 Task: Look for space in Jamālpur, Bangladesh from 12th  August, 2023 to 15th August, 2023 for 3 adults in price range Rs.12000 to Rs.16000. Place can be entire place with 2 bedrooms having 3 beds and 1 bathroom. Property type can be house, flat, guest house. Amenities needed are: air conditioning. Booking option can be shelf check-in. Required host language is English.
Action: Mouse moved to (414, 109)
Screenshot: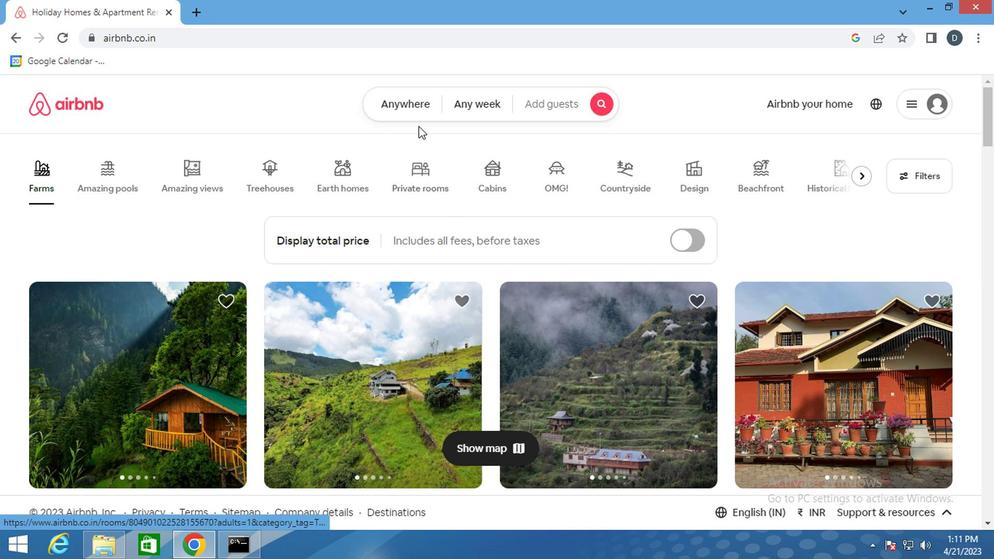 
Action: Mouse pressed left at (414, 109)
Screenshot: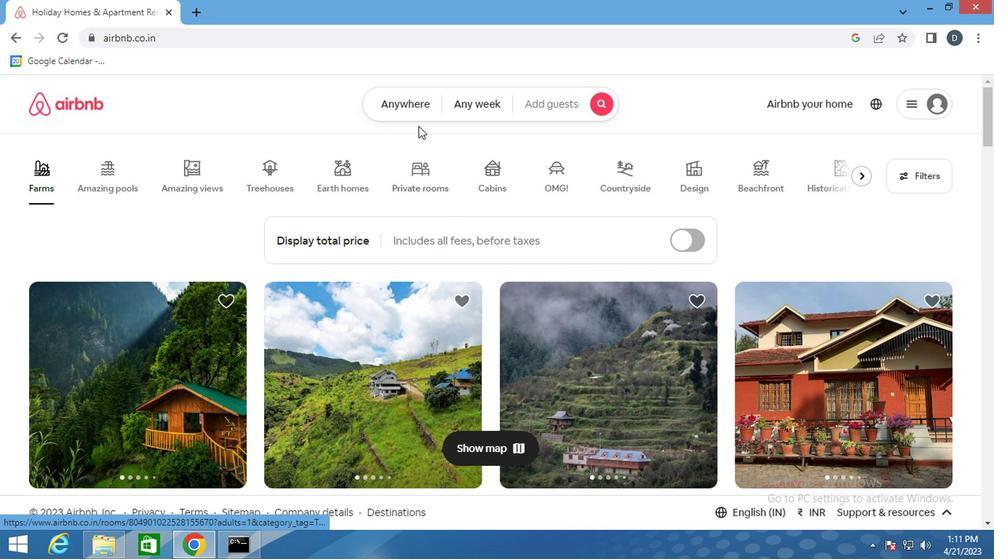 
Action: Mouse moved to (297, 166)
Screenshot: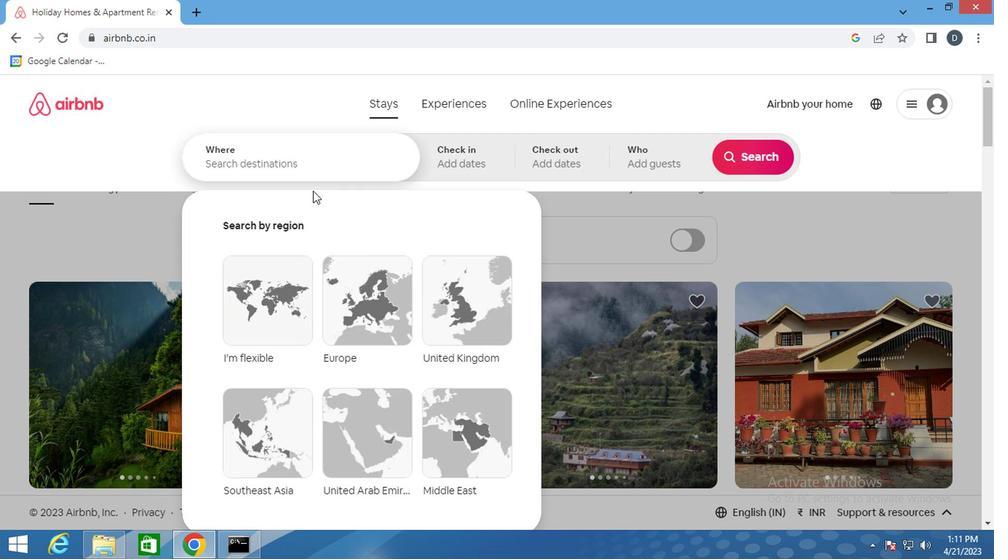 
Action: Mouse pressed left at (297, 166)
Screenshot: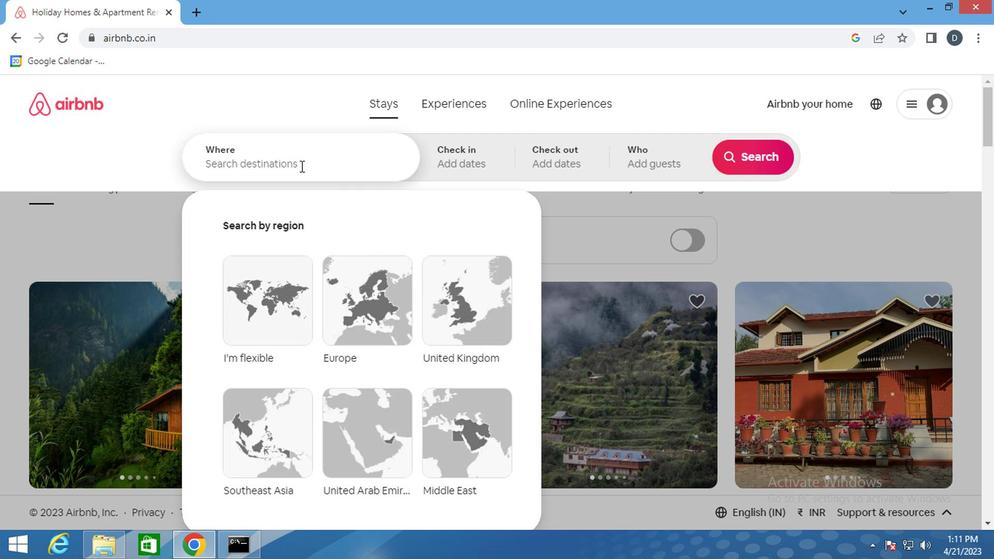 
Action: Mouse moved to (297, 166)
Screenshot: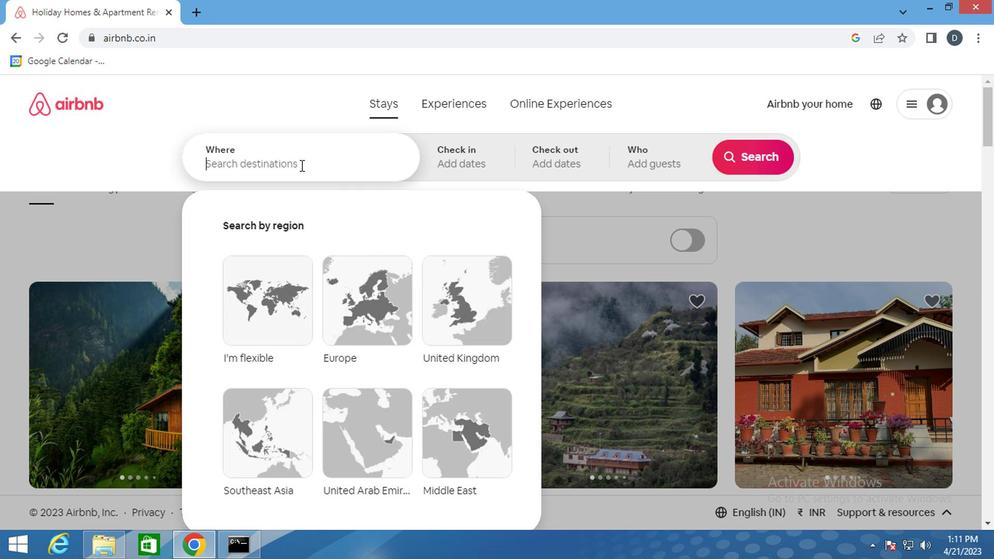 
Action: Key pressed <Key.shift>JAMAL;<Key.backspace>
Screenshot: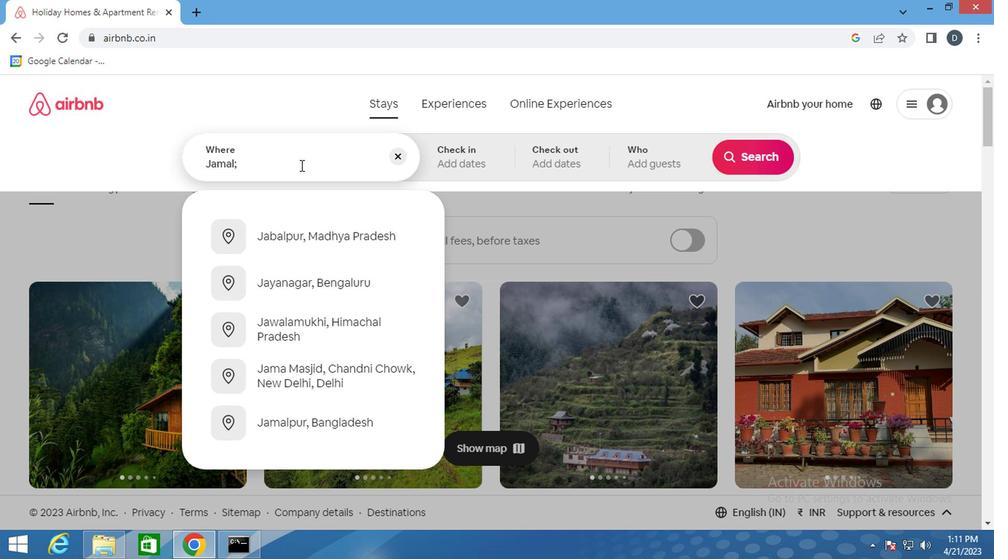 
Action: Mouse moved to (297, 165)
Screenshot: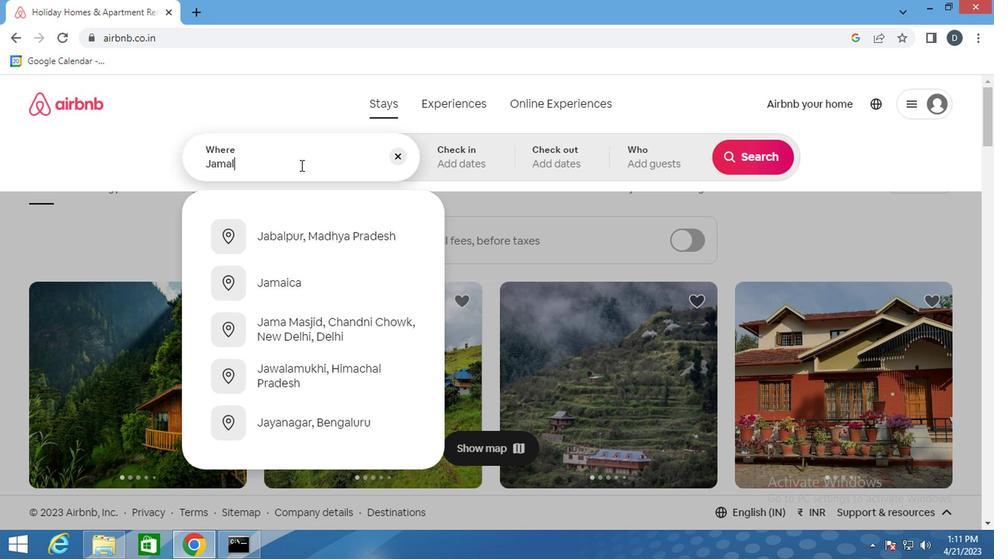 
Action: Key pressed PUR<Key.down><Key.down><Key.down><Key.enter>
Screenshot: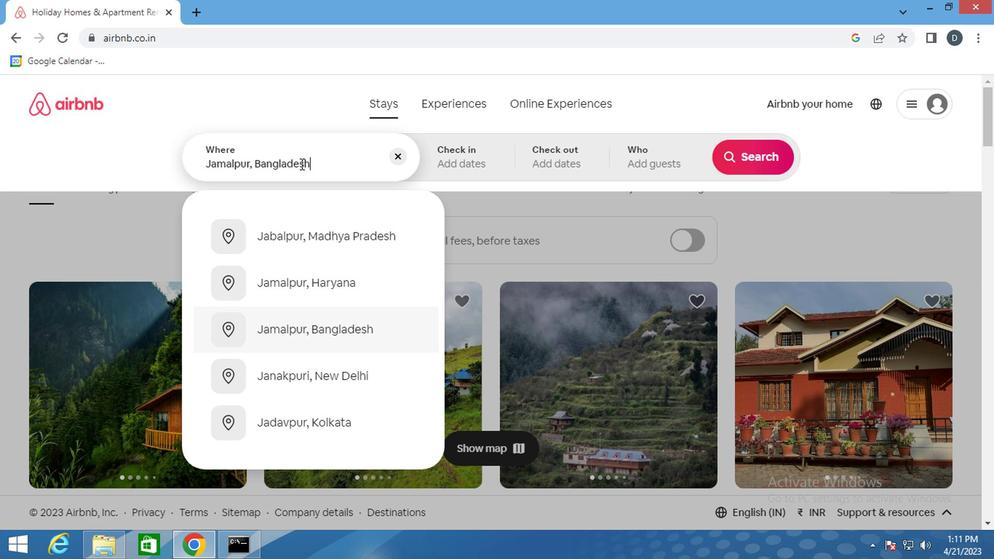 
Action: Mouse moved to (753, 278)
Screenshot: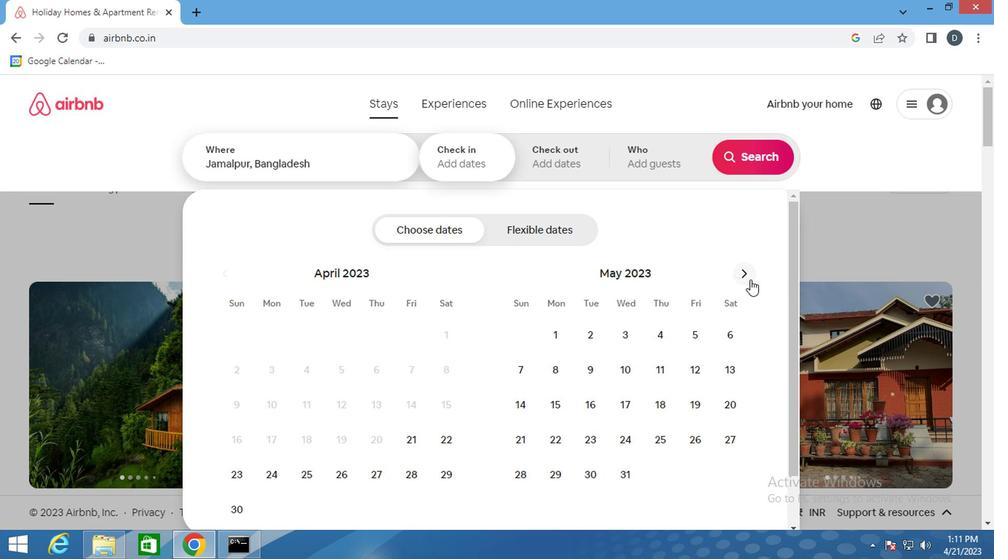 
Action: Mouse pressed left at (753, 278)
Screenshot: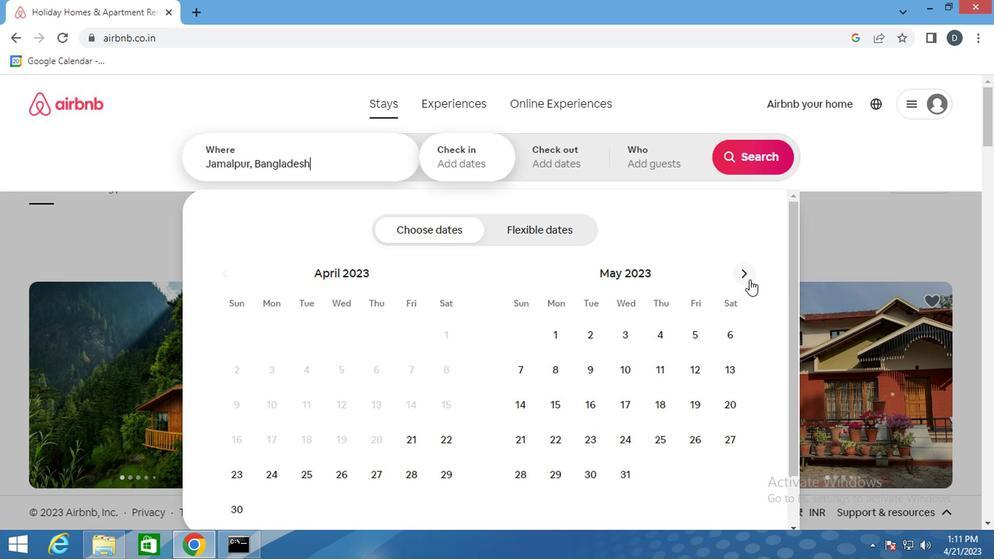 
Action: Mouse pressed left at (753, 278)
Screenshot: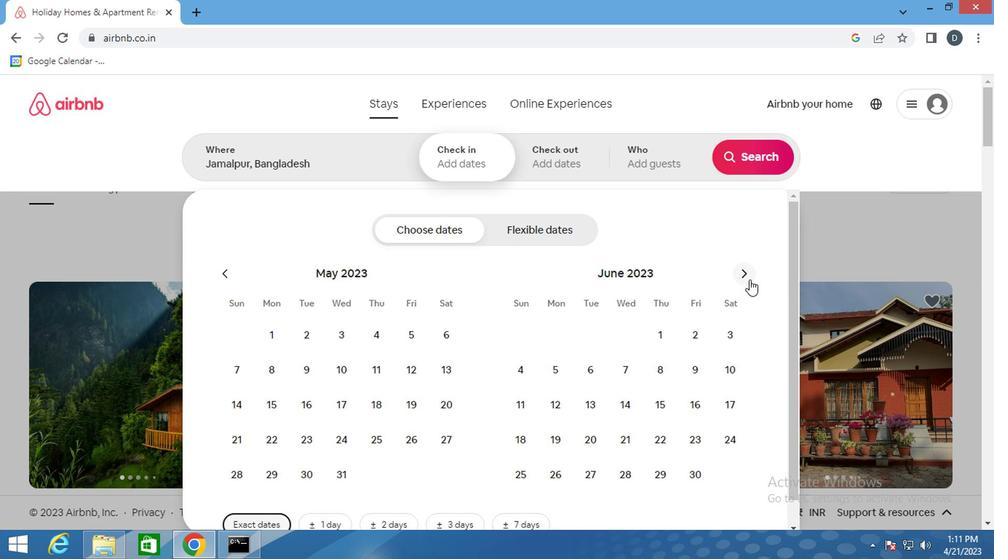 
Action: Mouse pressed left at (753, 278)
Screenshot: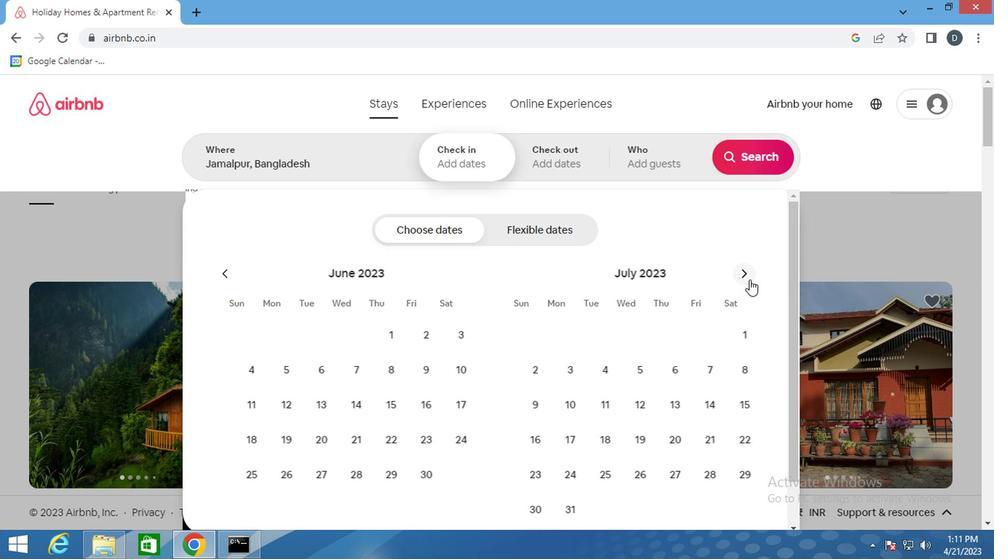 
Action: Mouse moved to (727, 369)
Screenshot: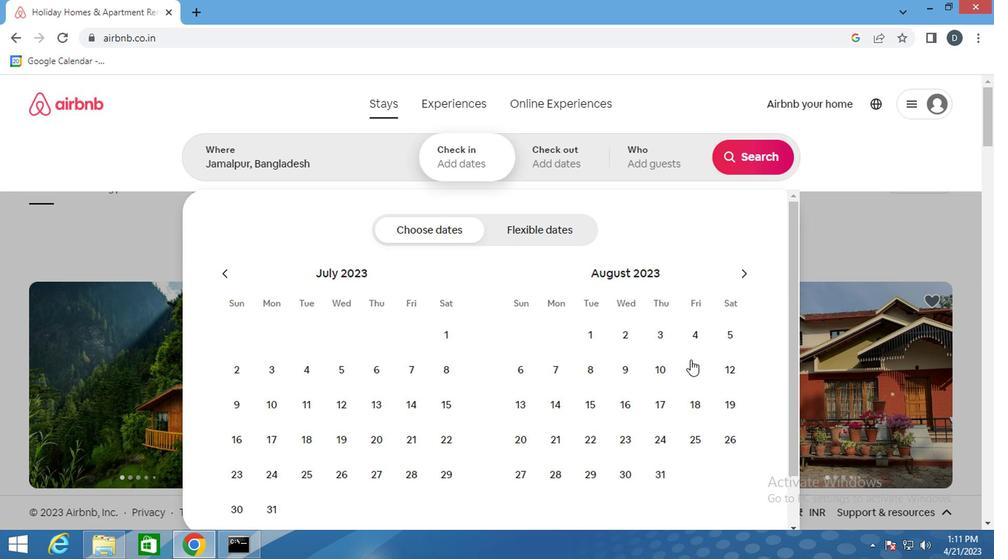 
Action: Mouse pressed left at (727, 369)
Screenshot: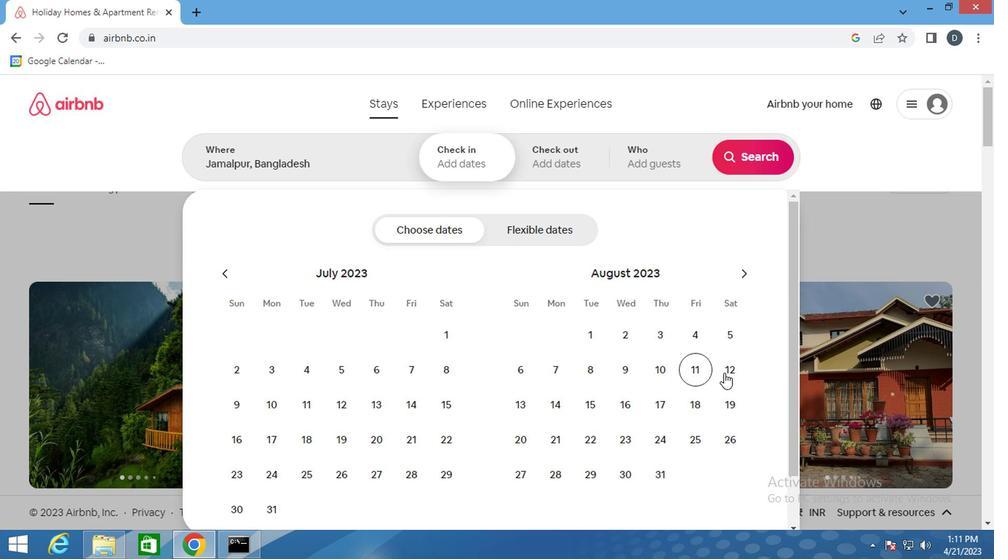 
Action: Mouse moved to (588, 396)
Screenshot: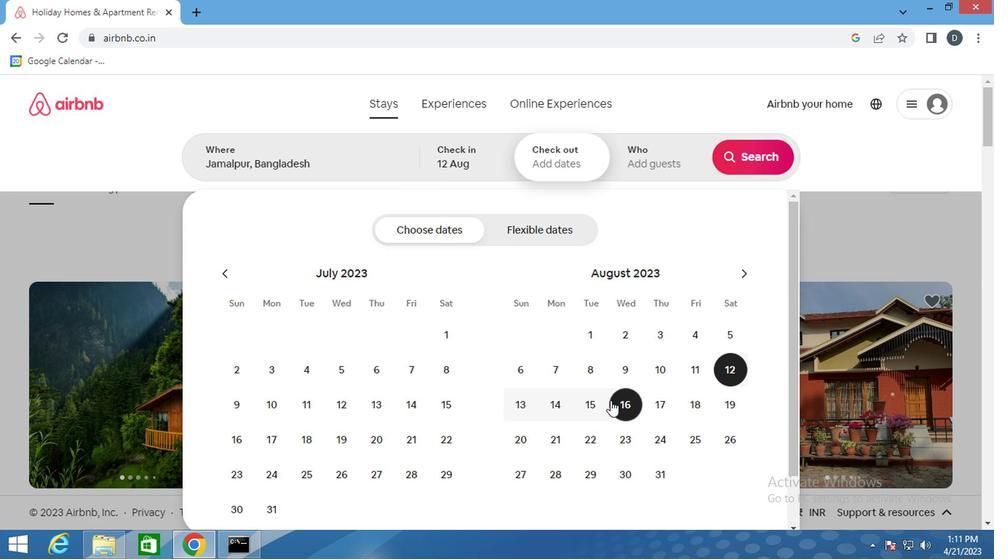 
Action: Mouse pressed left at (588, 396)
Screenshot: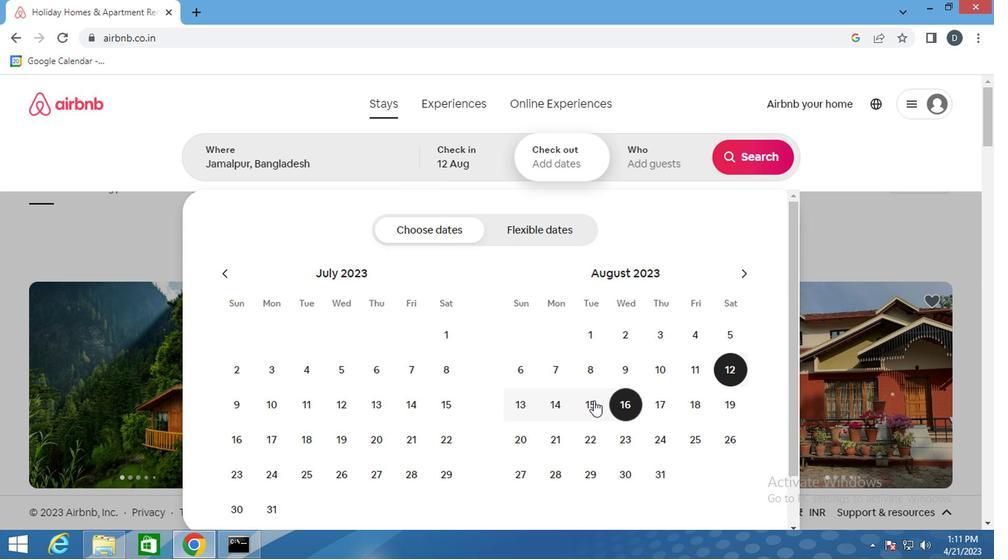 
Action: Mouse moved to (661, 162)
Screenshot: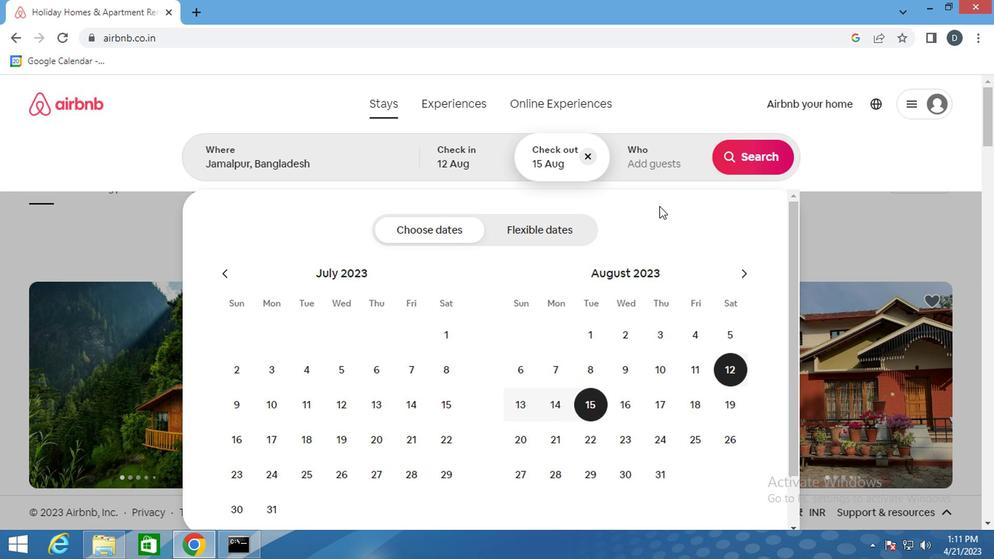
Action: Mouse pressed left at (661, 162)
Screenshot: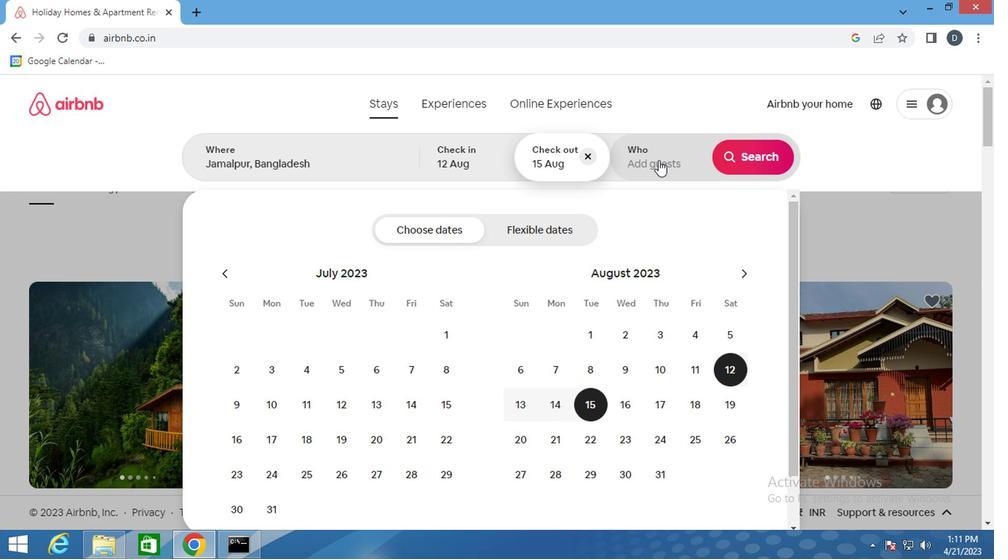 
Action: Mouse moved to (759, 239)
Screenshot: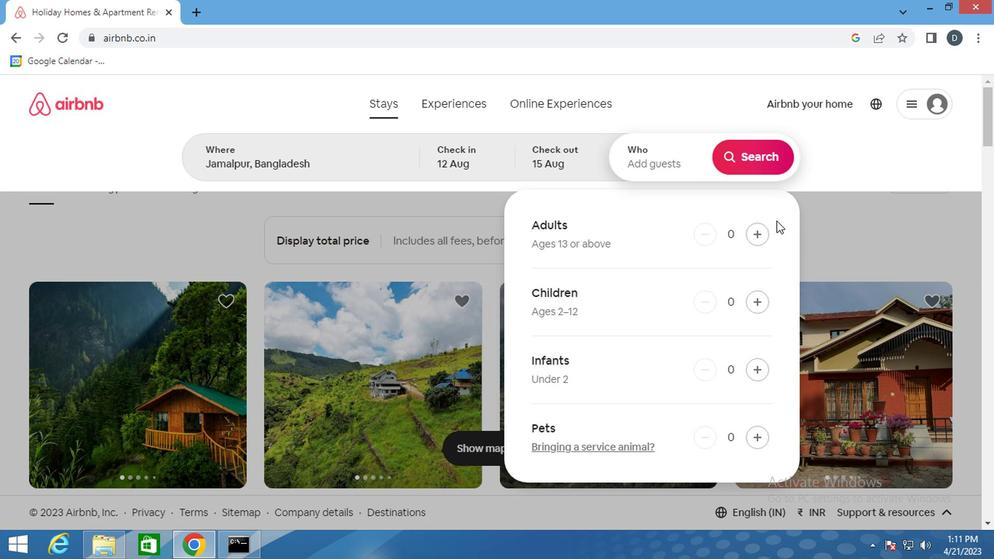 
Action: Mouse pressed left at (759, 239)
Screenshot: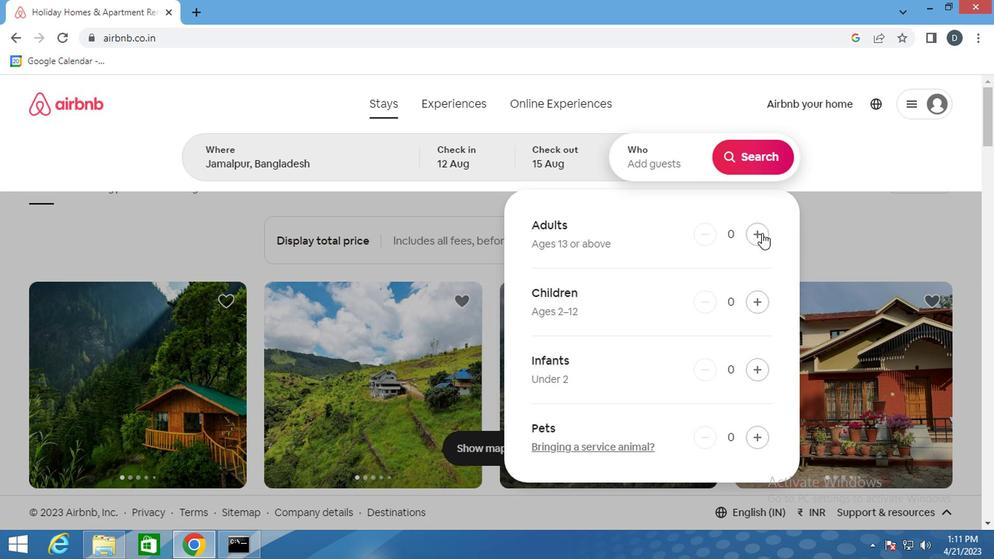 
Action: Mouse pressed left at (759, 239)
Screenshot: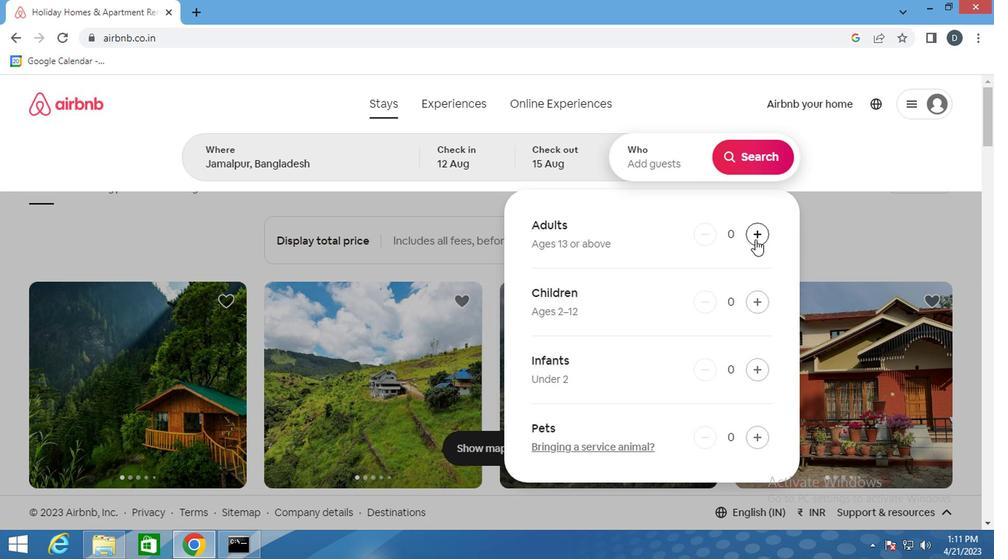 
Action: Mouse pressed left at (759, 239)
Screenshot: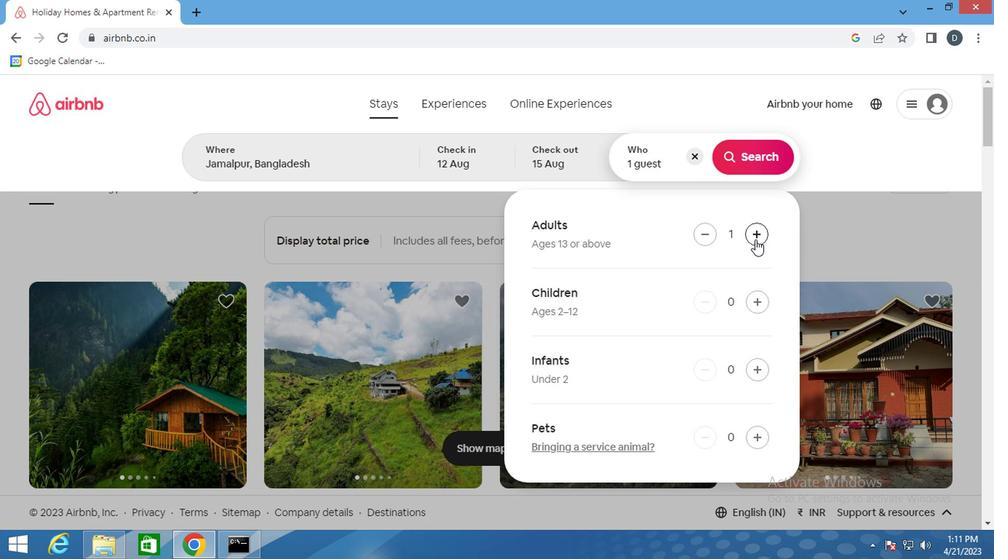 
Action: Mouse moved to (766, 159)
Screenshot: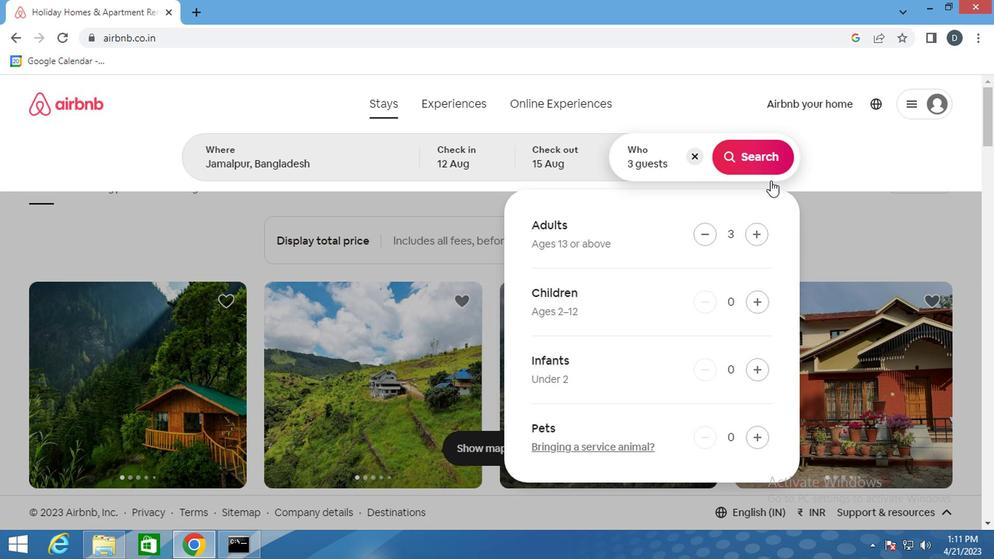 
Action: Mouse pressed left at (766, 159)
Screenshot: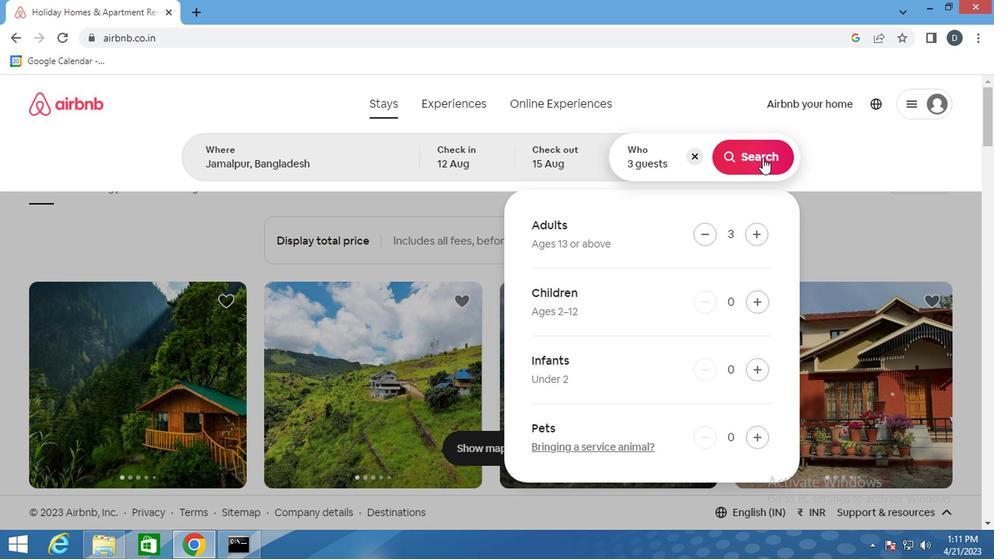 
Action: Mouse moved to (937, 172)
Screenshot: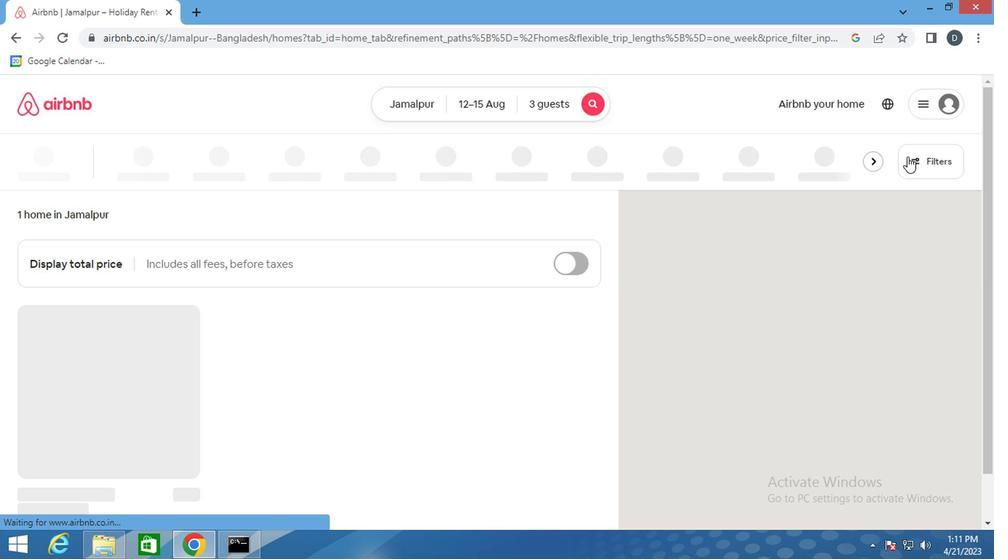 
Action: Mouse pressed left at (937, 172)
Screenshot: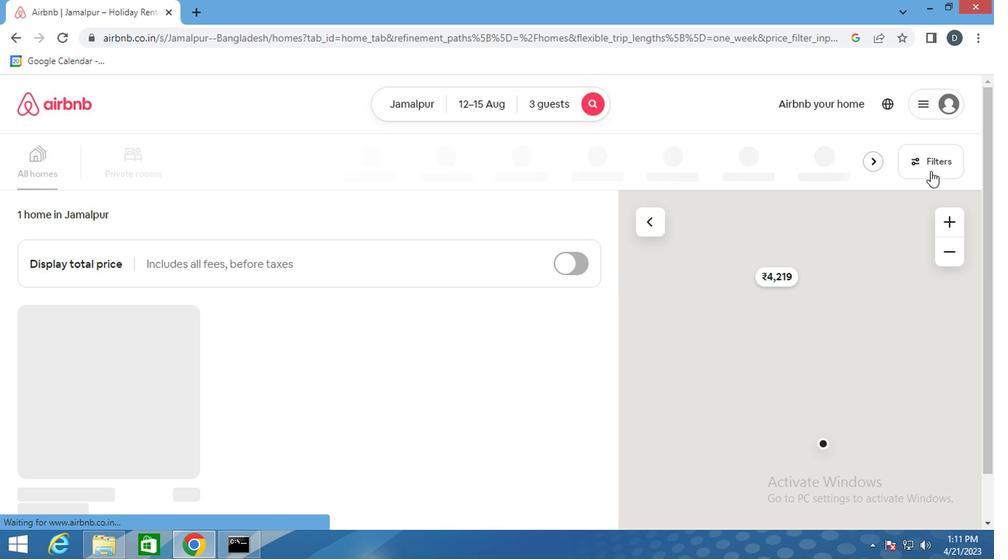 
Action: Mouse moved to (326, 345)
Screenshot: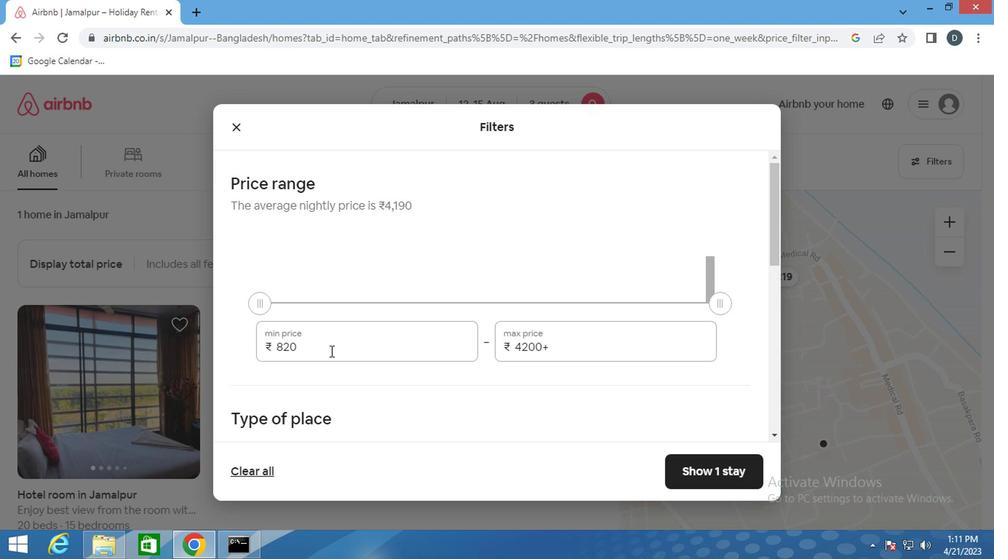 
Action: Mouse pressed left at (326, 345)
Screenshot: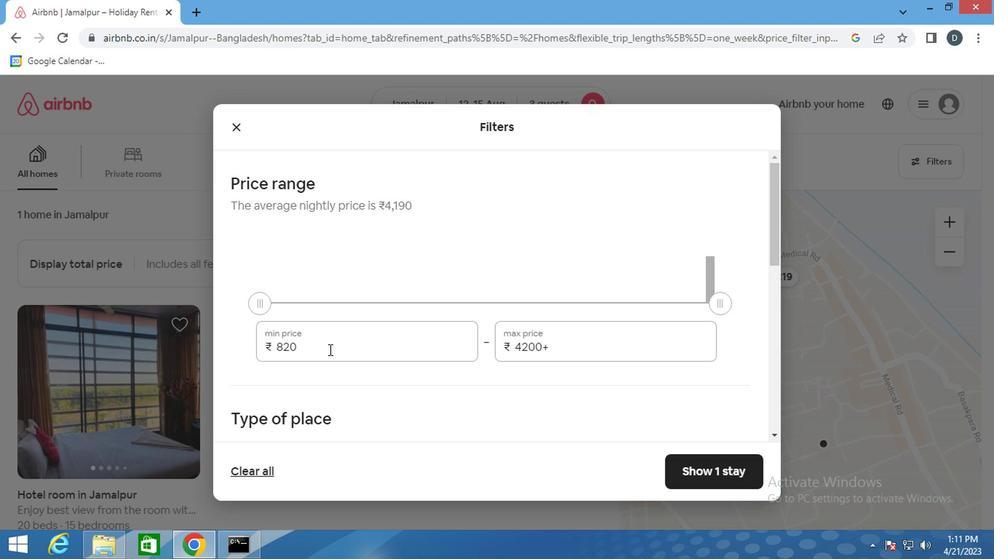 
Action: Mouse pressed left at (326, 345)
Screenshot: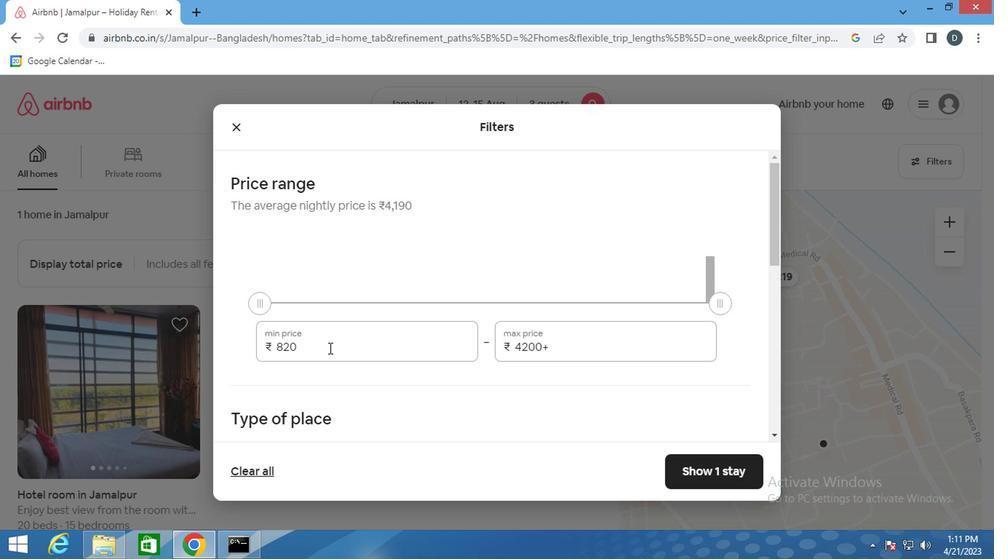 
Action: Mouse moved to (318, 345)
Screenshot: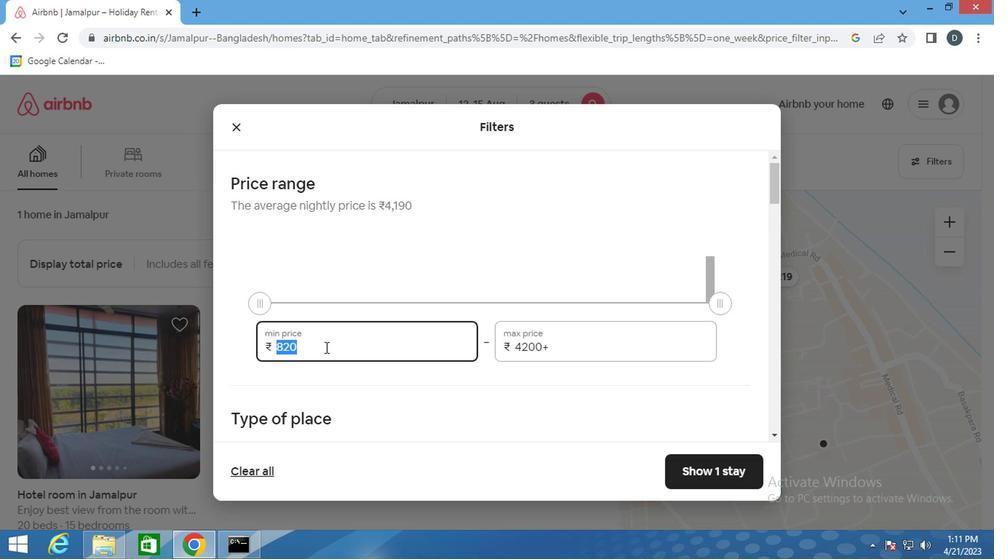 
Action: Key pressed 12000<Key.tab>ctrl+Actrl+16000
Screenshot: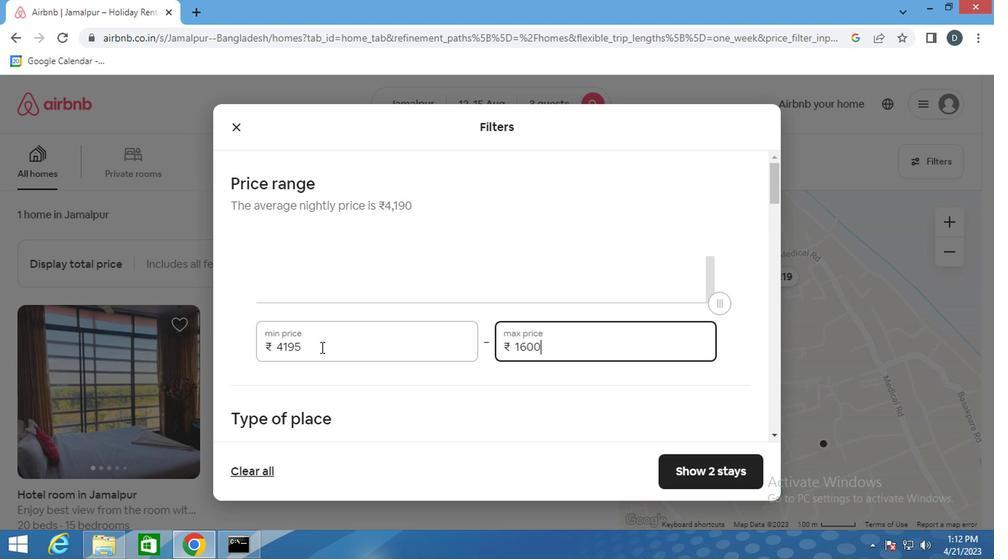 
Action: Mouse moved to (424, 356)
Screenshot: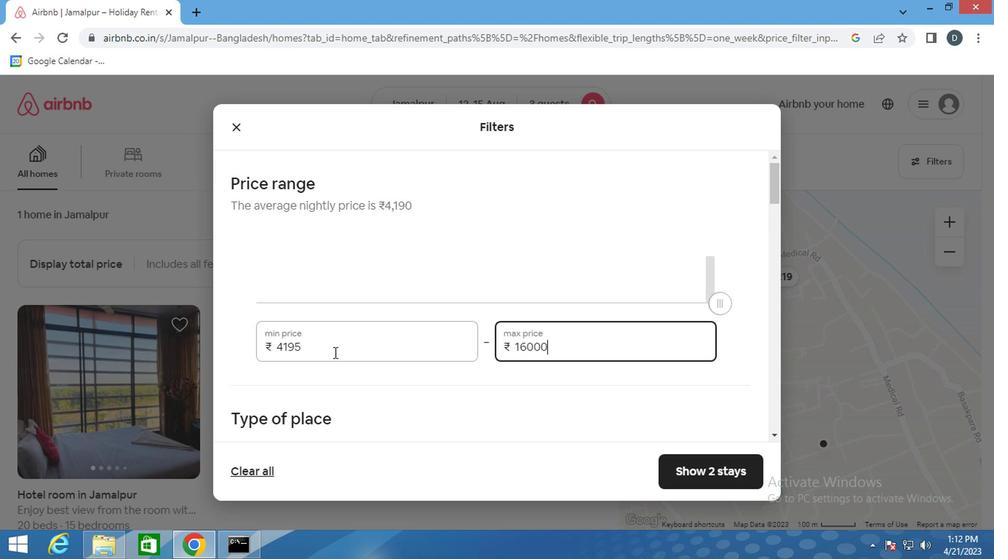 
Action: Mouse scrolled (424, 356) with delta (0, 0)
Screenshot: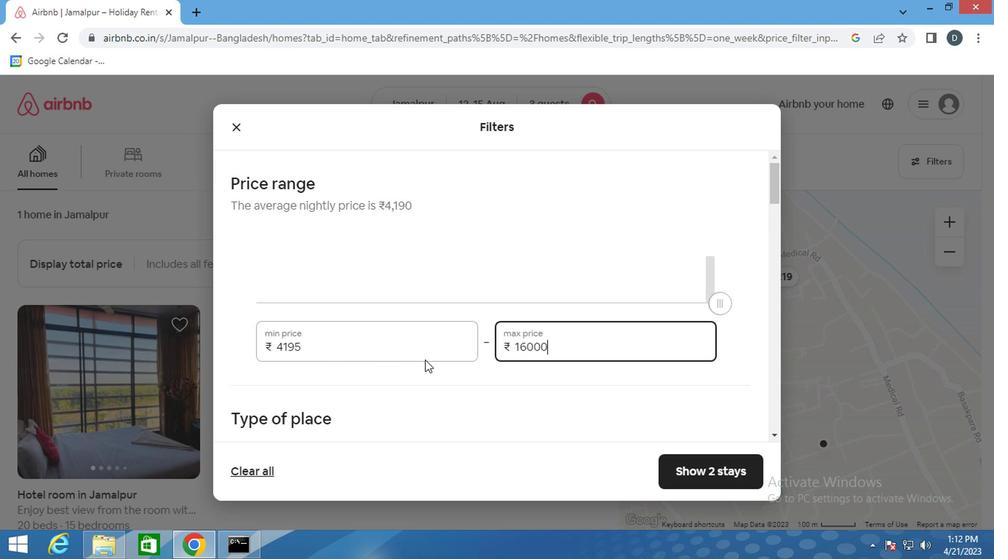 
Action: Mouse scrolled (424, 356) with delta (0, 0)
Screenshot: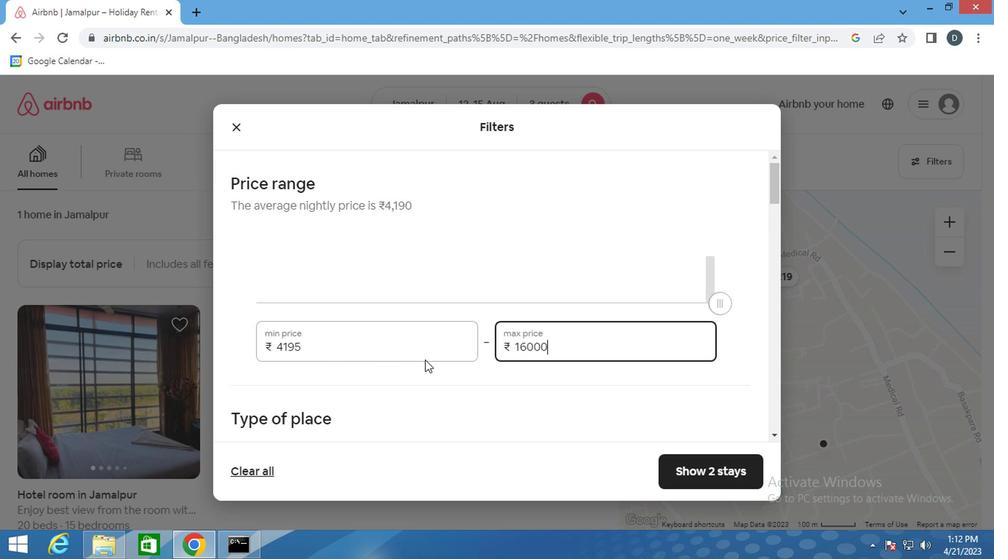 
Action: Mouse scrolled (424, 356) with delta (0, 0)
Screenshot: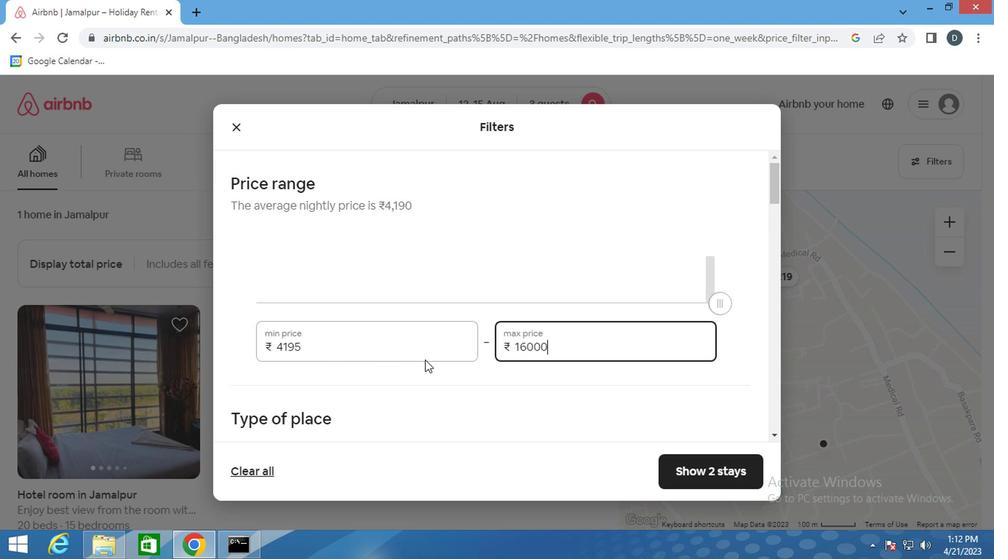 
Action: Mouse scrolled (424, 356) with delta (0, 0)
Screenshot: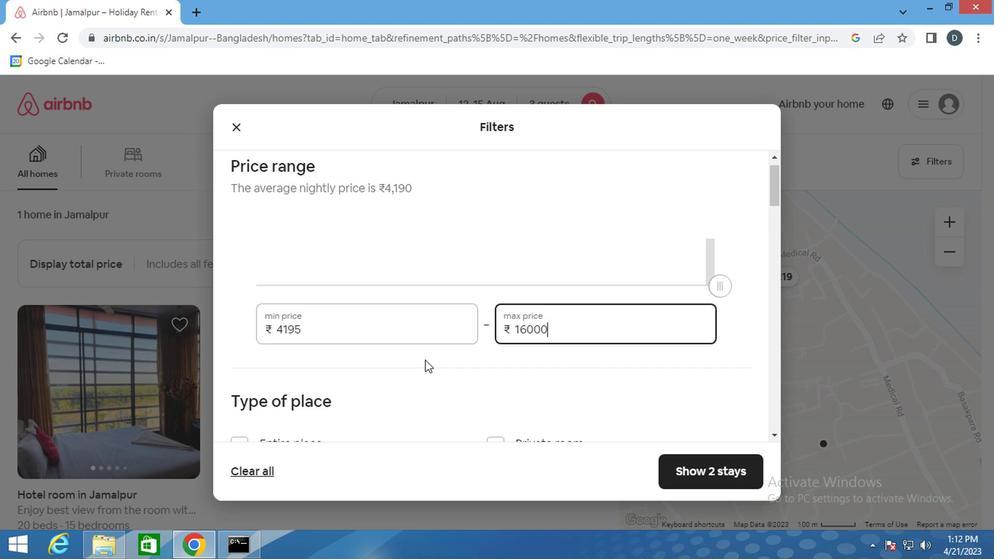 
Action: Mouse moved to (318, 179)
Screenshot: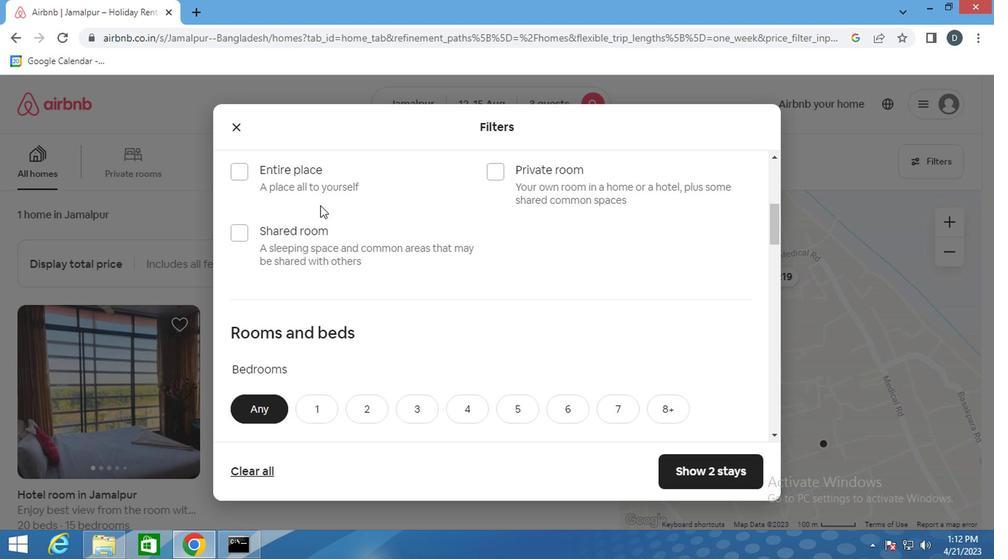 
Action: Mouse pressed left at (318, 179)
Screenshot: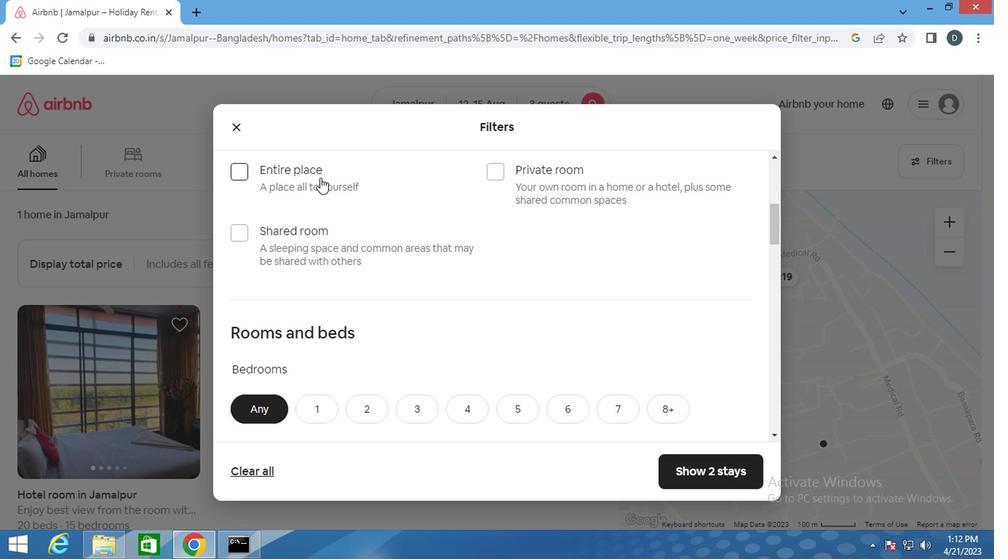 
Action: Mouse moved to (362, 253)
Screenshot: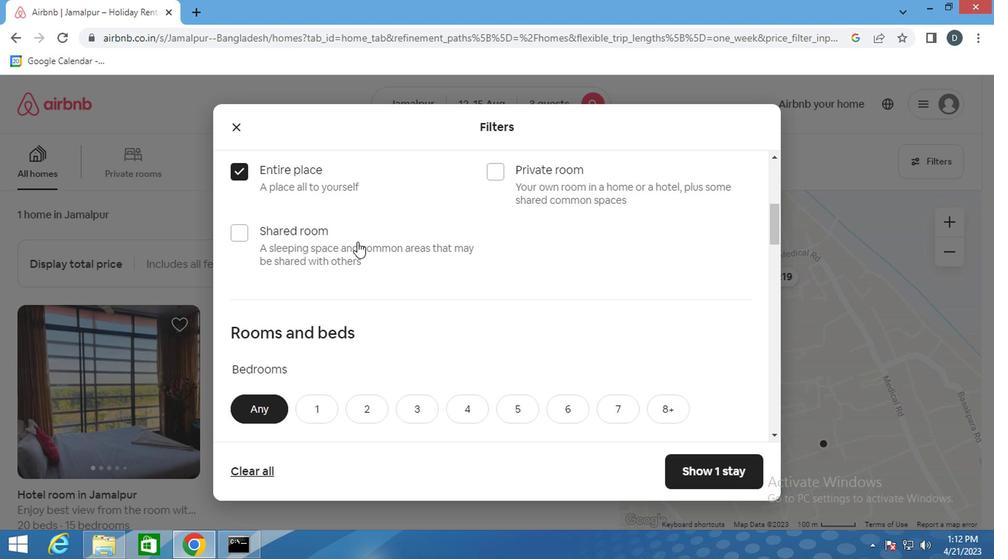
Action: Mouse scrolled (362, 252) with delta (0, -1)
Screenshot: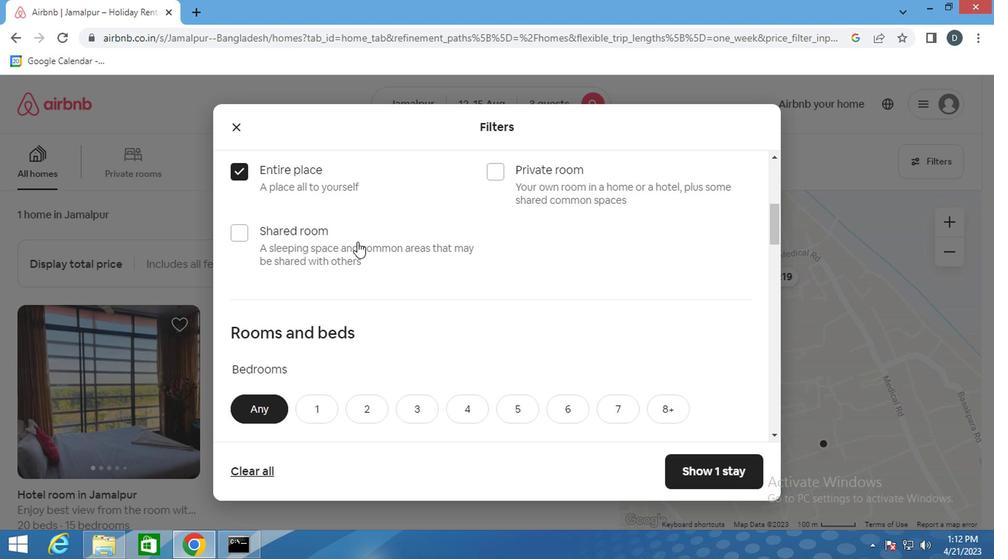 
Action: Mouse moved to (362, 255)
Screenshot: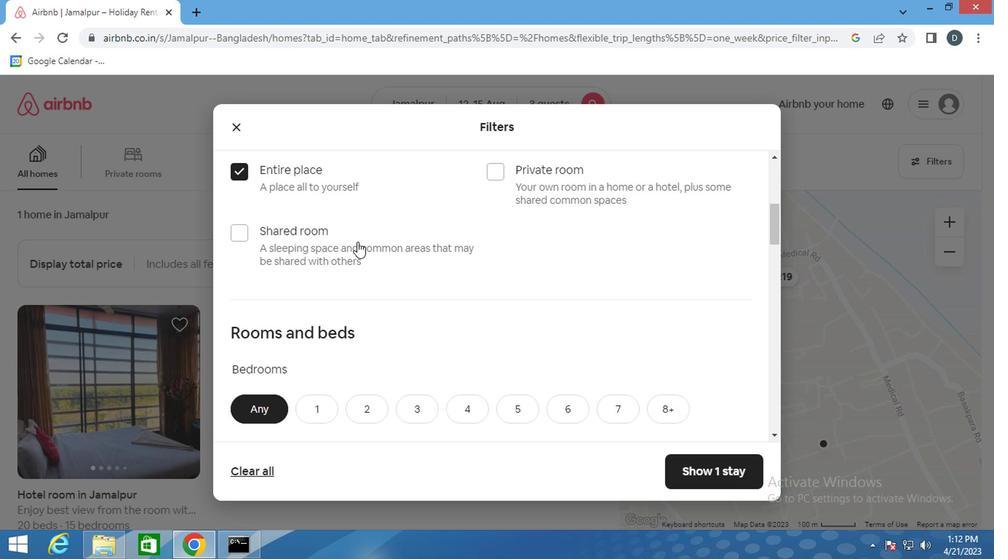 
Action: Mouse scrolled (362, 254) with delta (0, -1)
Screenshot: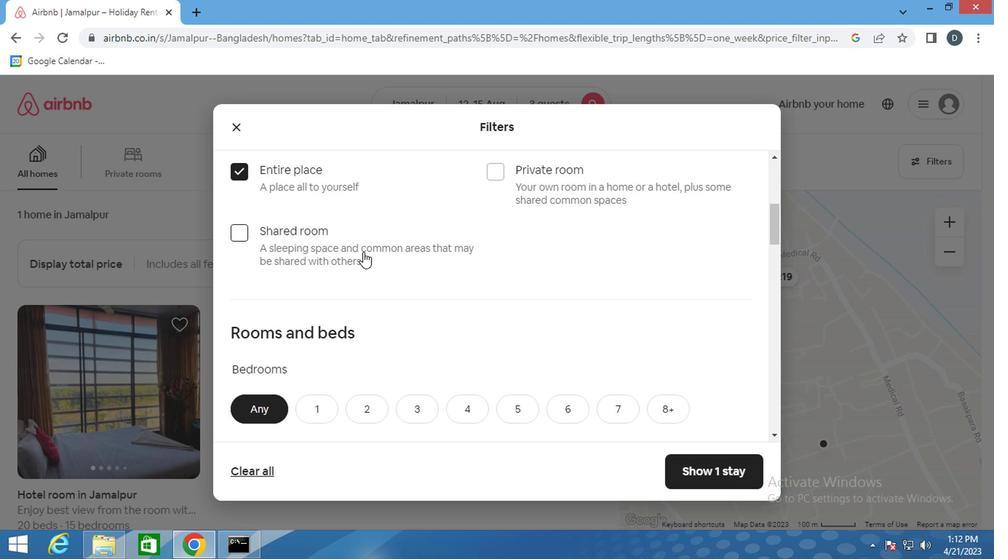 
Action: Mouse scrolled (362, 254) with delta (0, -1)
Screenshot: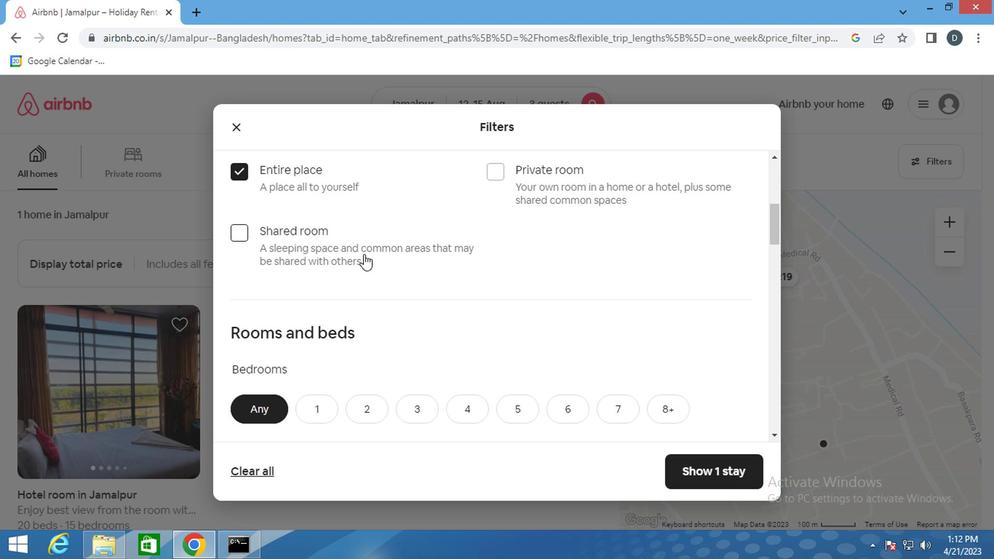 
Action: Mouse moved to (372, 185)
Screenshot: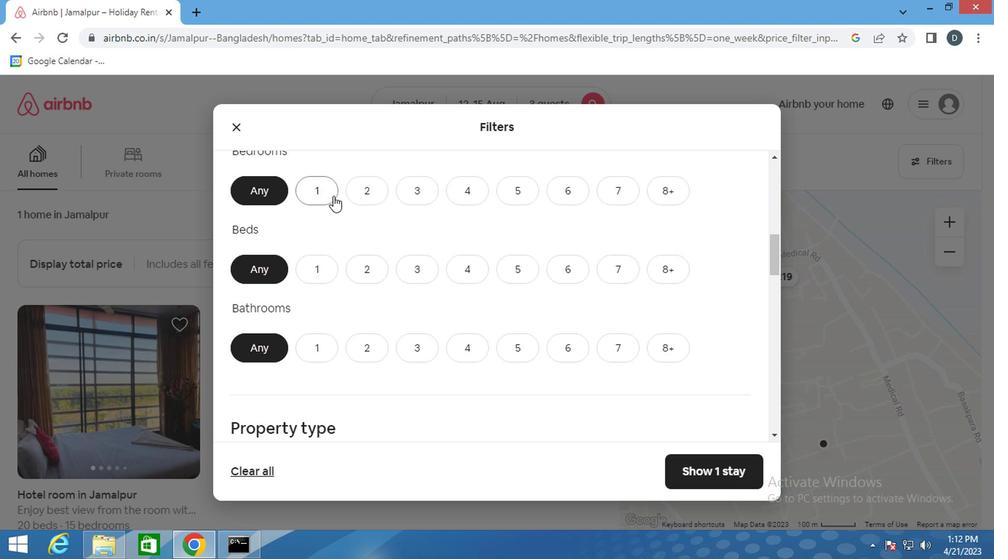 
Action: Mouse pressed left at (372, 185)
Screenshot: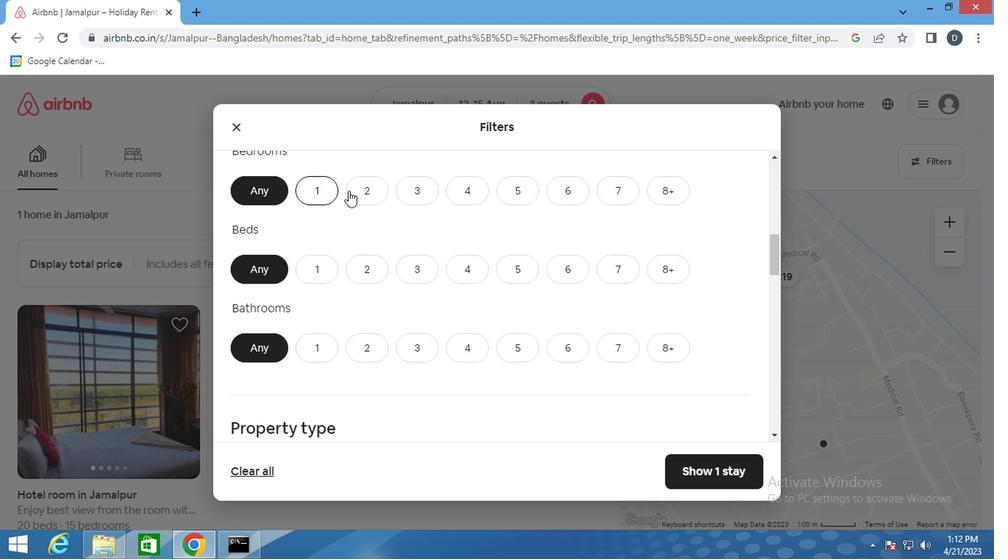 
Action: Mouse moved to (403, 264)
Screenshot: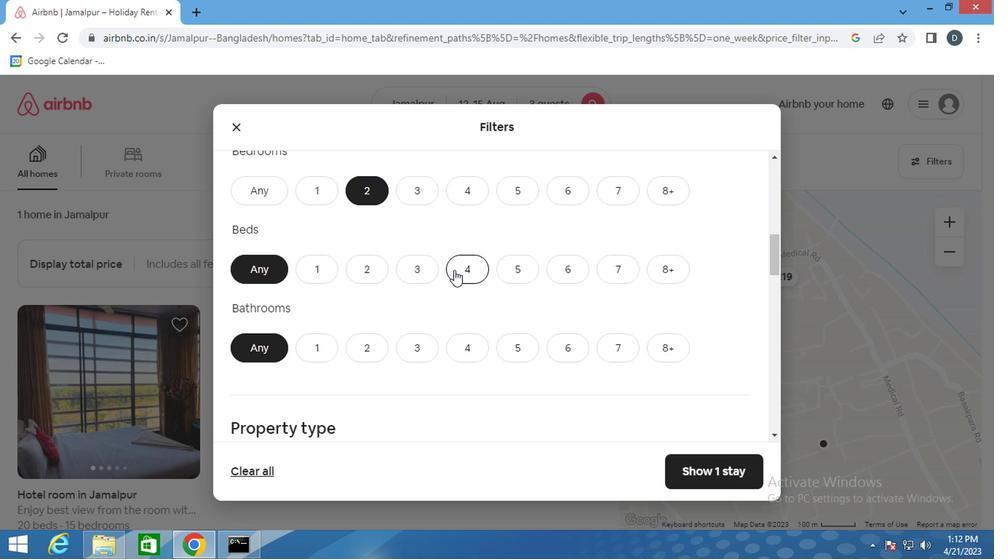 
Action: Mouse pressed left at (403, 264)
Screenshot: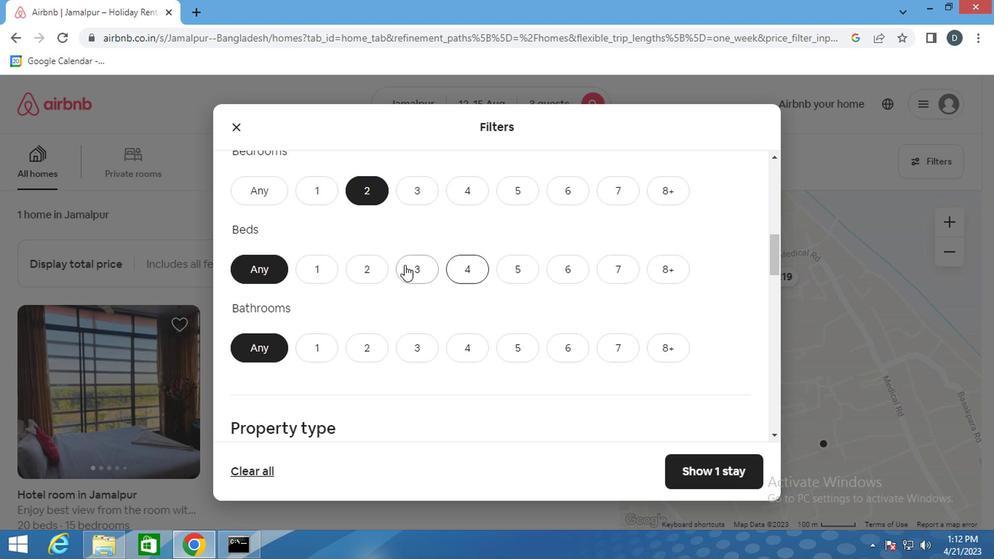 
Action: Mouse moved to (308, 349)
Screenshot: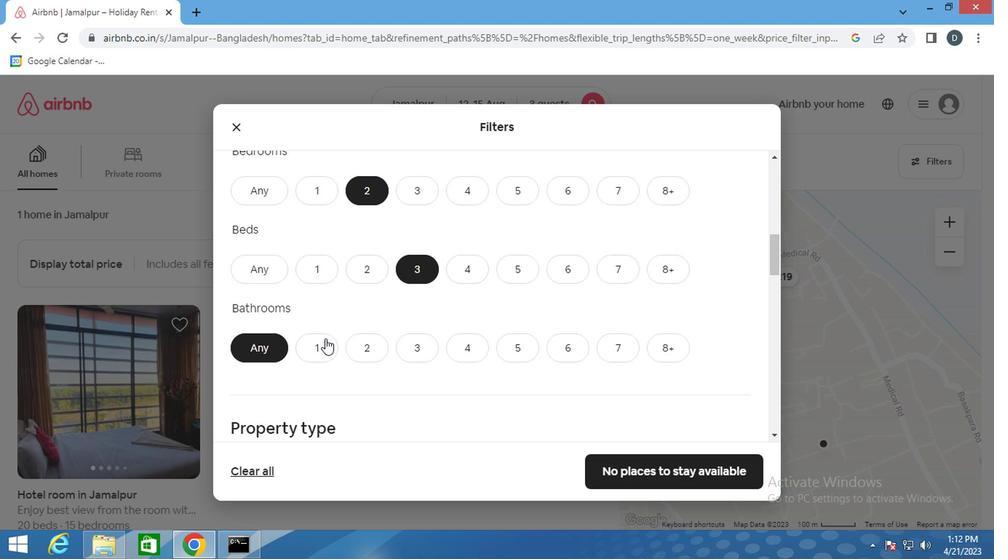 
Action: Mouse pressed left at (308, 349)
Screenshot: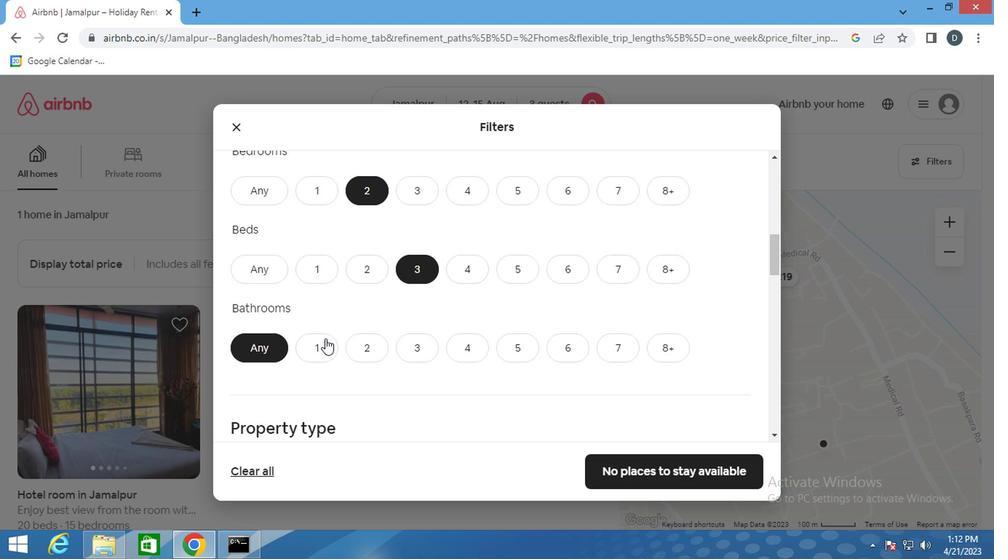 
Action: Mouse moved to (370, 349)
Screenshot: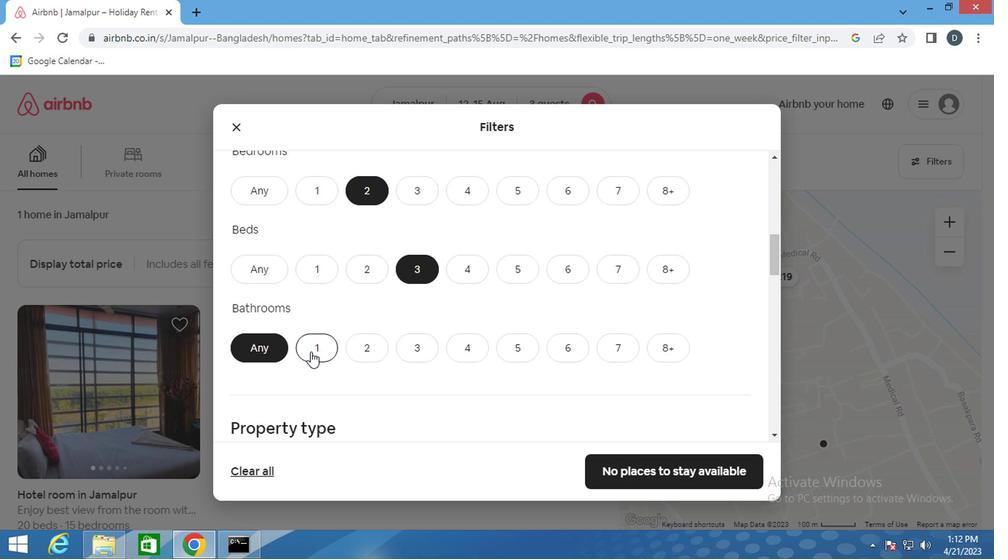 
Action: Mouse scrolled (370, 349) with delta (0, 0)
Screenshot: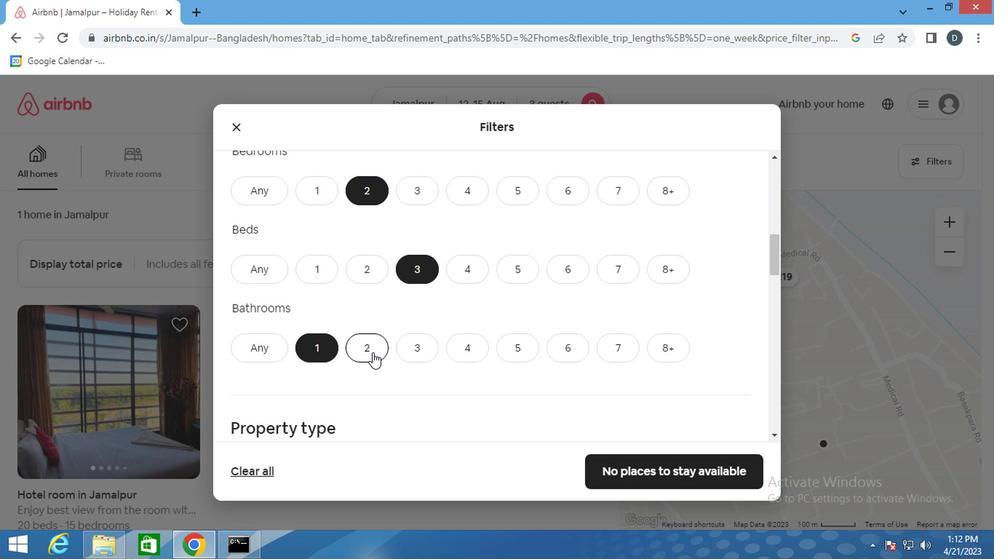 
Action: Mouse scrolled (370, 349) with delta (0, 0)
Screenshot: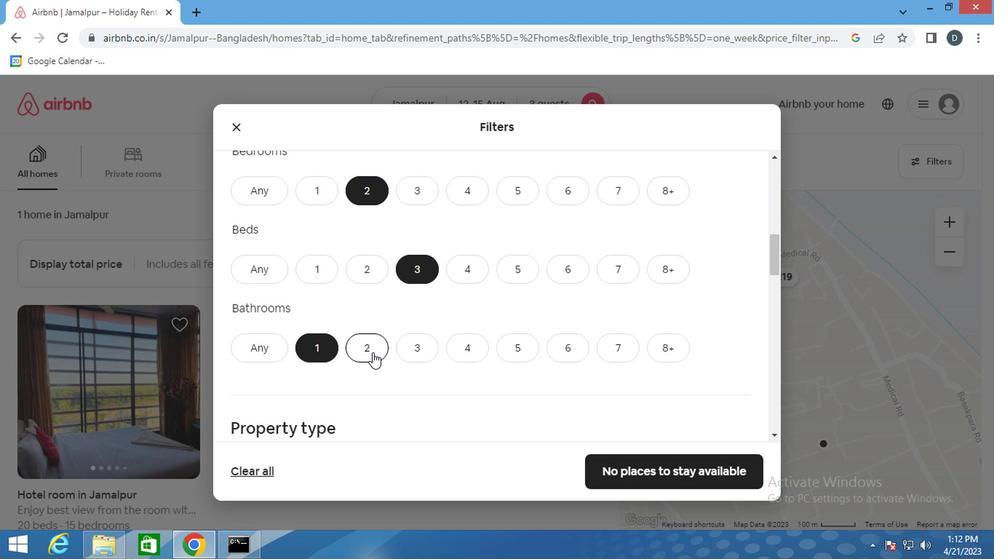 
Action: Mouse scrolled (370, 349) with delta (0, 0)
Screenshot: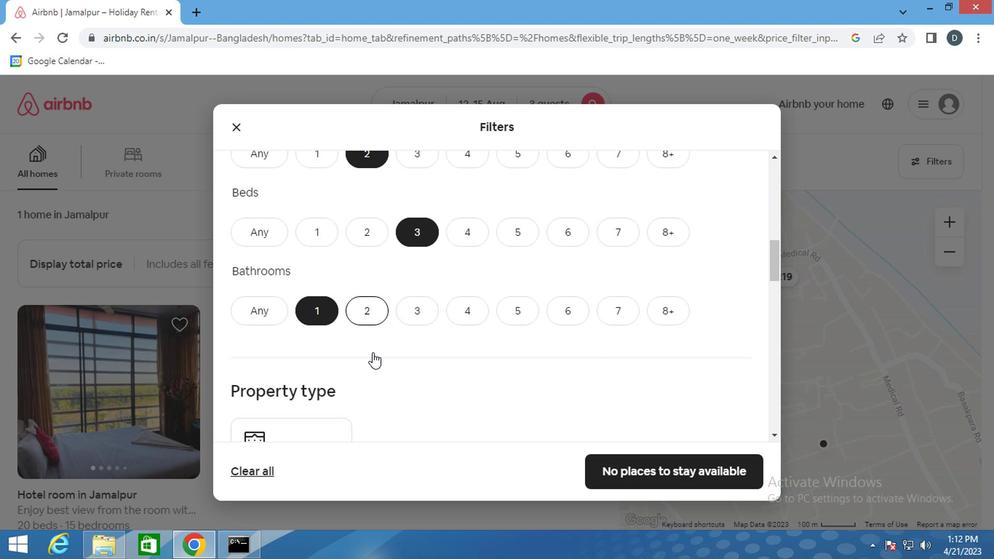 
Action: Mouse scrolled (370, 349) with delta (0, 0)
Screenshot: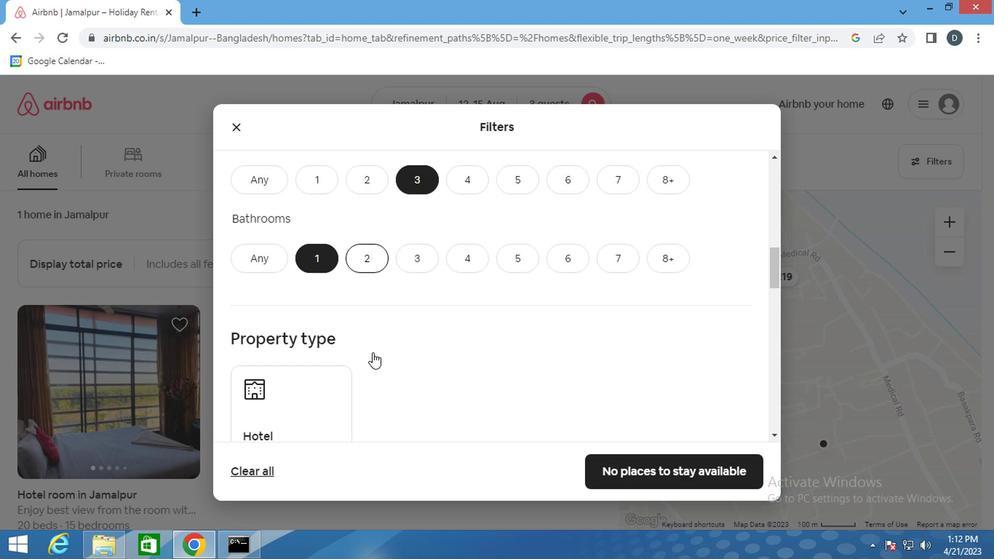 
Action: Mouse moved to (297, 223)
Screenshot: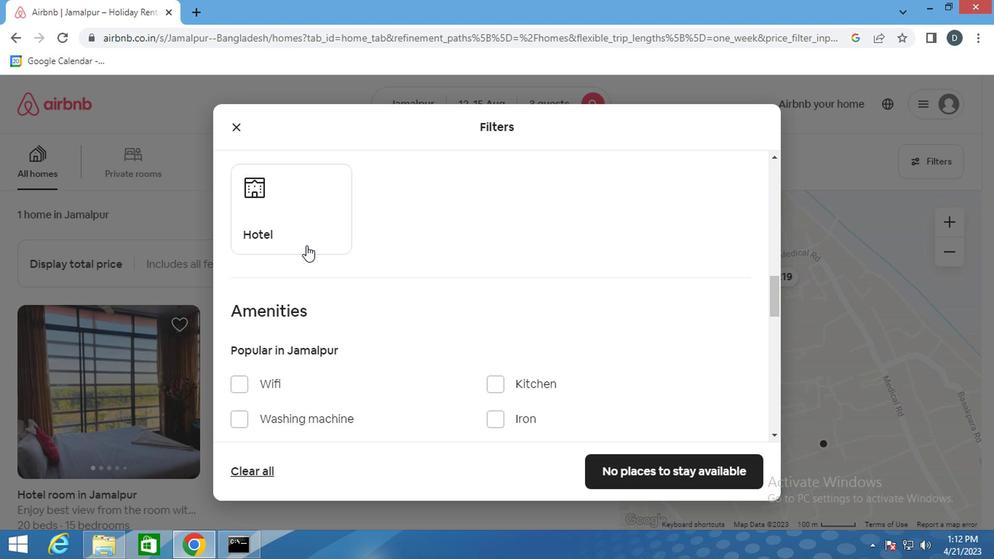 
Action: Mouse pressed left at (297, 223)
Screenshot: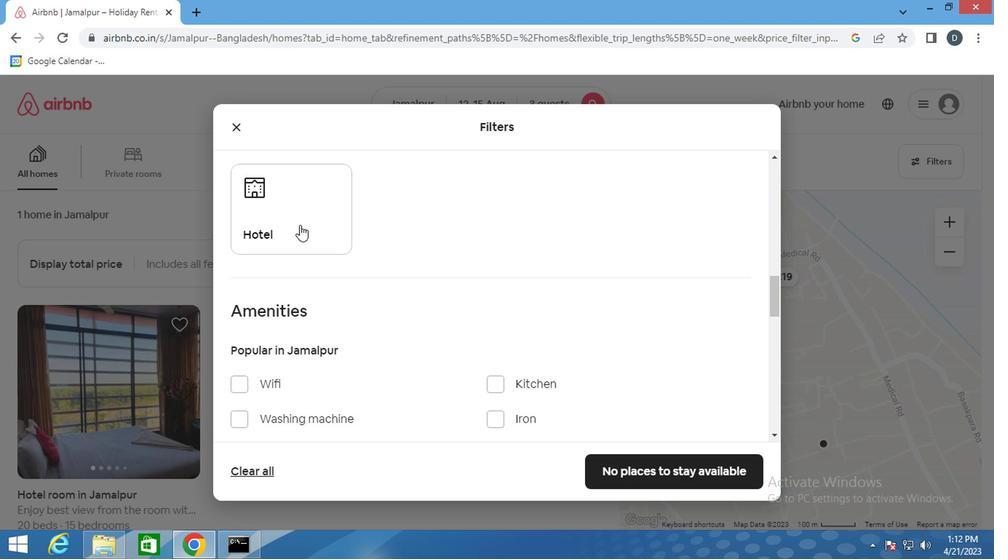 
Action: Mouse moved to (327, 227)
Screenshot: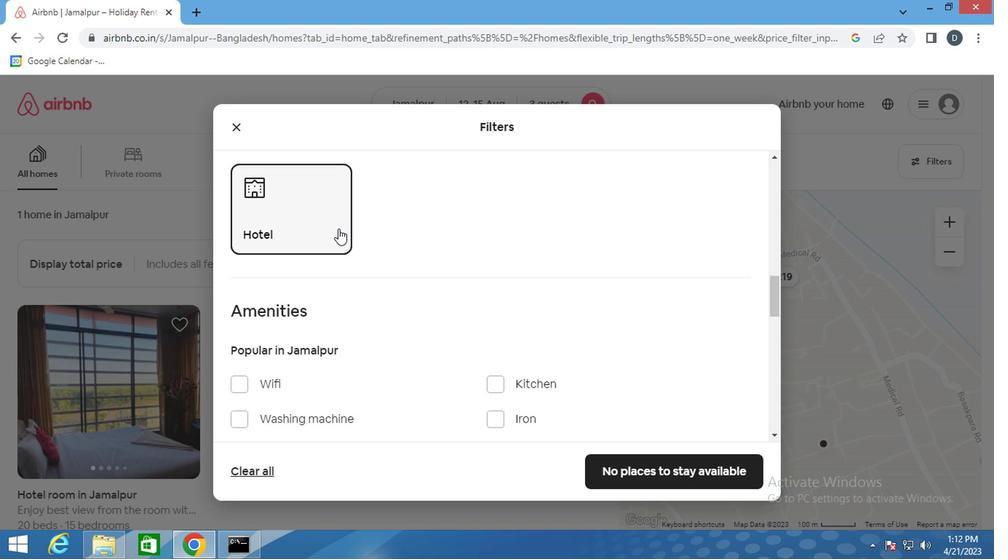 
Action: Mouse pressed left at (327, 227)
Screenshot: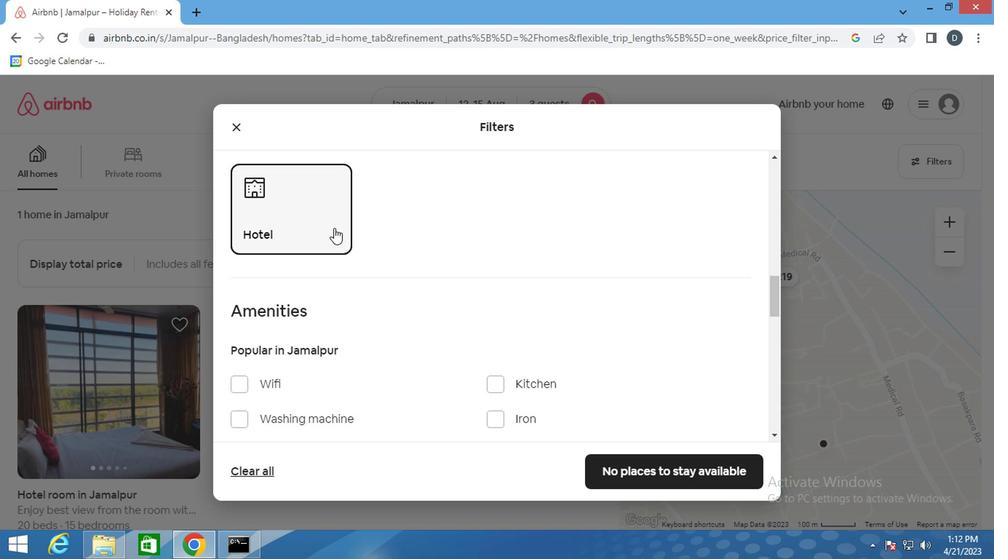 
Action: Mouse moved to (464, 227)
Screenshot: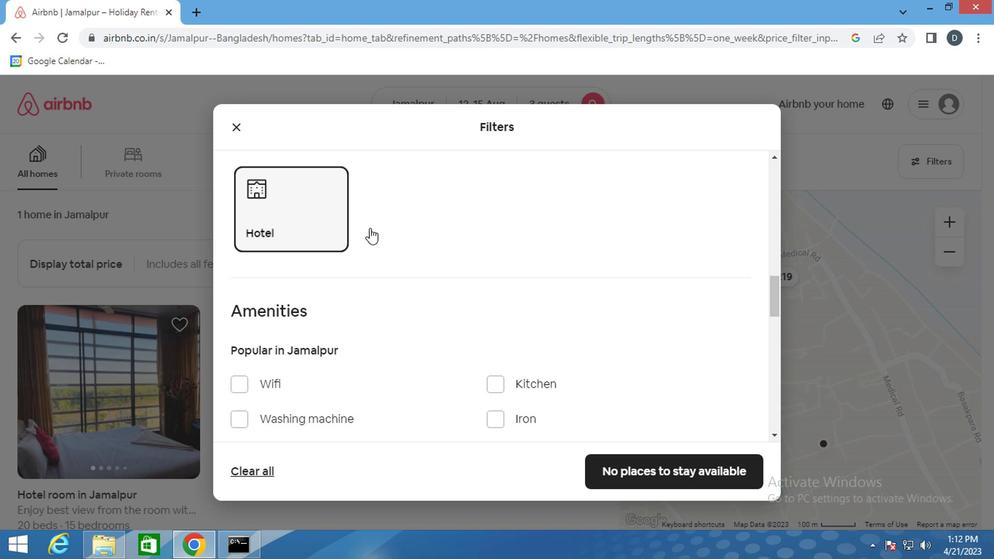
Action: Mouse scrolled (464, 227) with delta (0, 0)
Screenshot: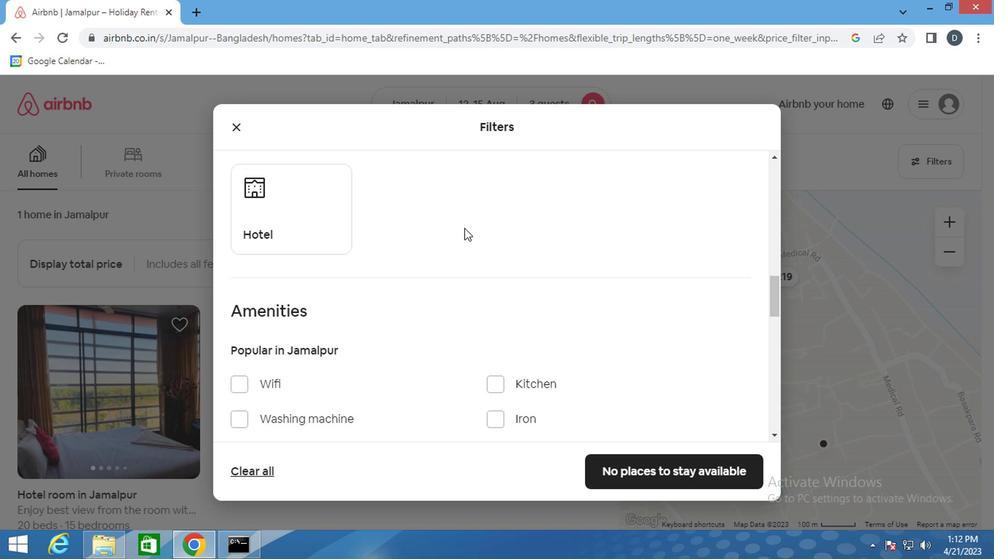 
Action: Mouse scrolled (464, 227) with delta (0, 0)
Screenshot: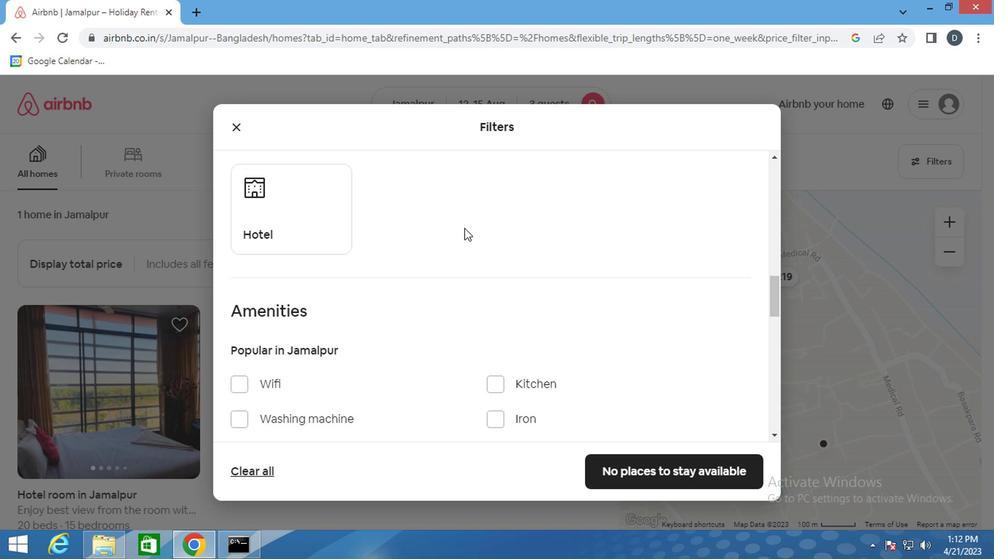 
Action: Mouse moved to (391, 259)
Screenshot: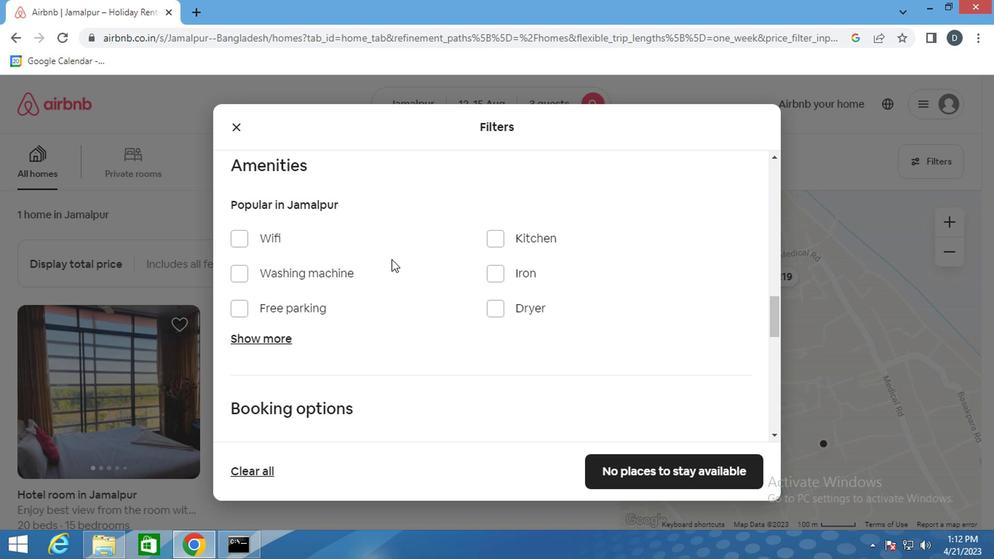 
Action: Mouse scrolled (391, 258) with delta (0, -1)
Screenshot: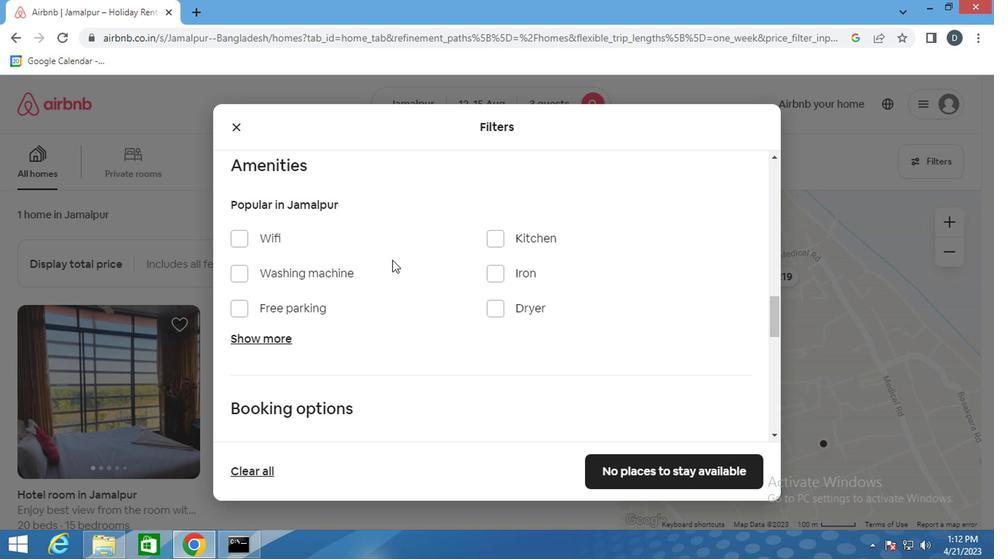 
Action: Mouse scrolled (391, 258) with delta (0, -1)
Screenshot: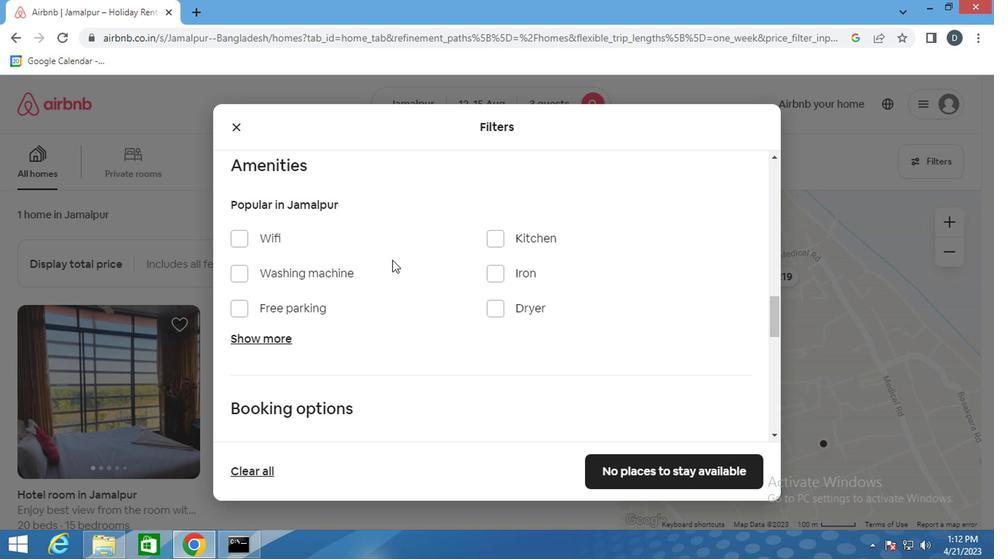 
Action: Mouse moved to (273, 198)
Screenshot: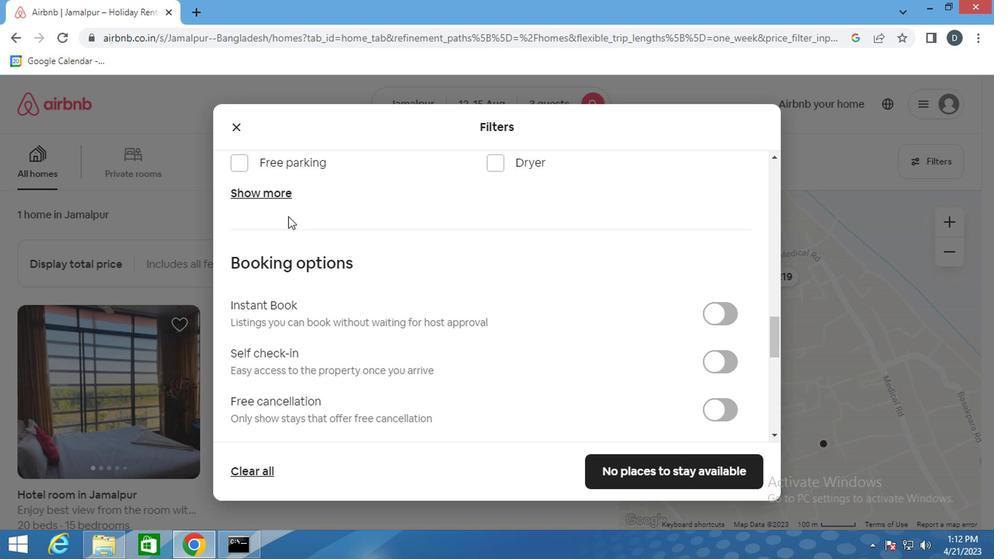 
Action: Mouse pressed left at (273, 198)
Screenshot: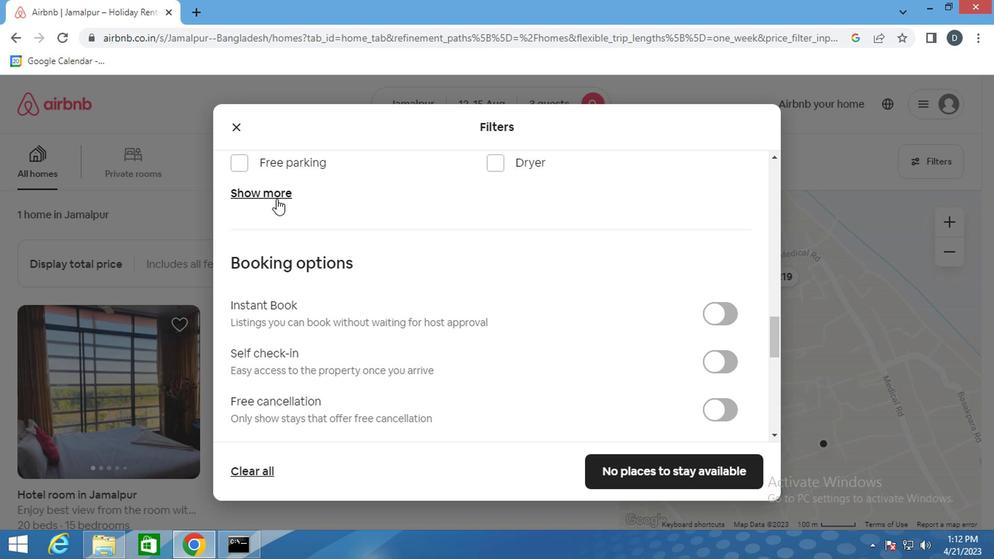 
Action: Mouse moved to (314, 243)
Screenshot: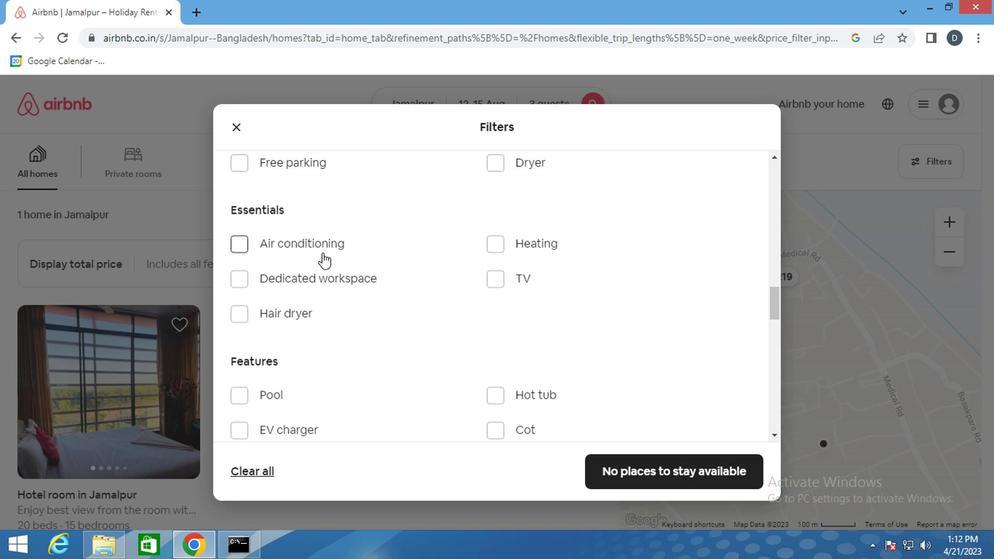 
Action: Mouse pressed left at (314, 243)
Screenshot: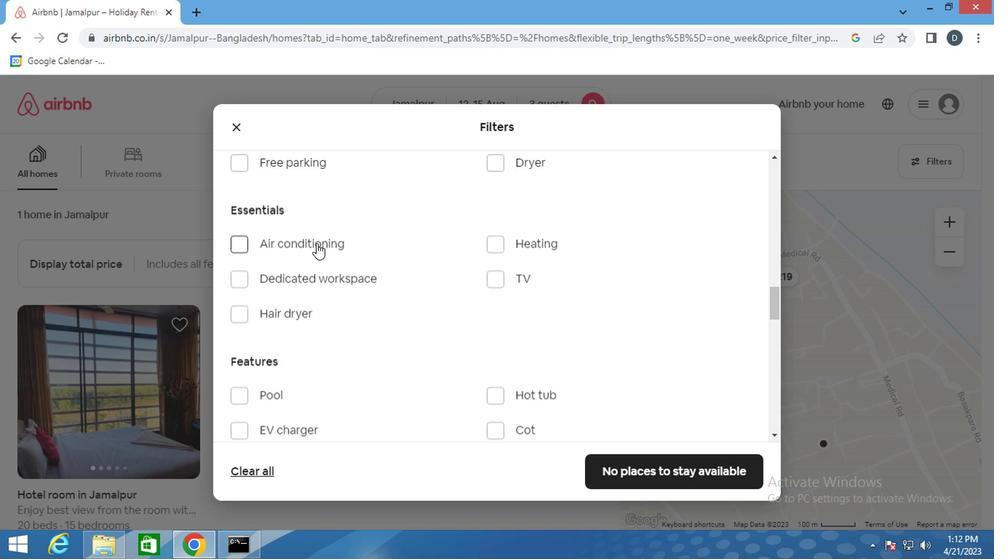 
Action: Mouse moved to (439, 282)
Screenshot: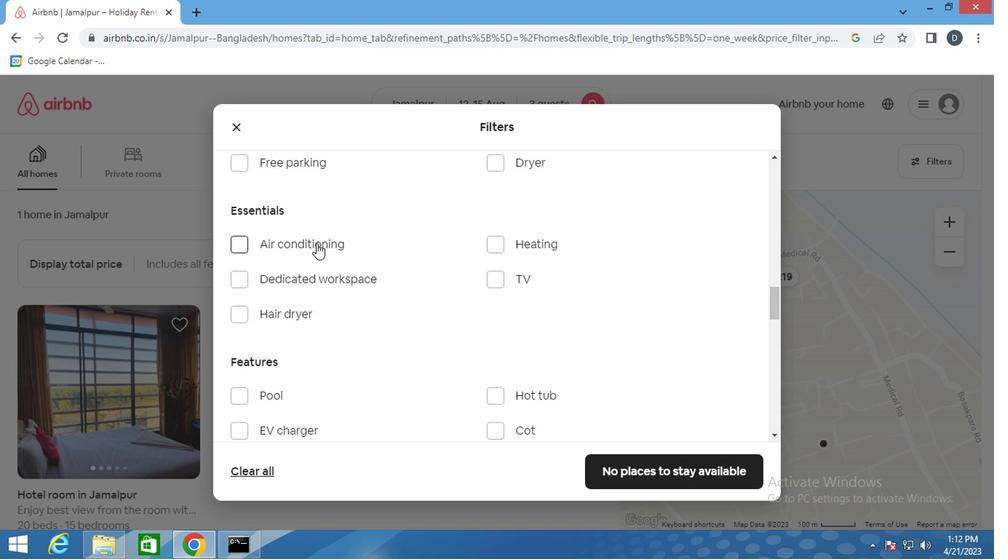 
Action: Mouse scrolled (439, 281) with delta (0, -1)
Screenshot: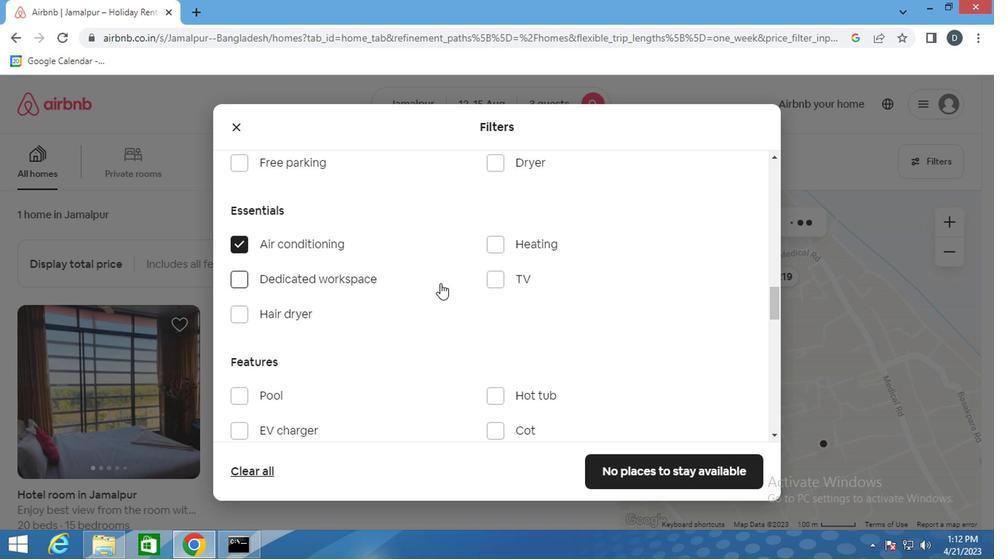 
Action: Mouse scrolled (439, 281) with delta (0, -1)
Screenshot: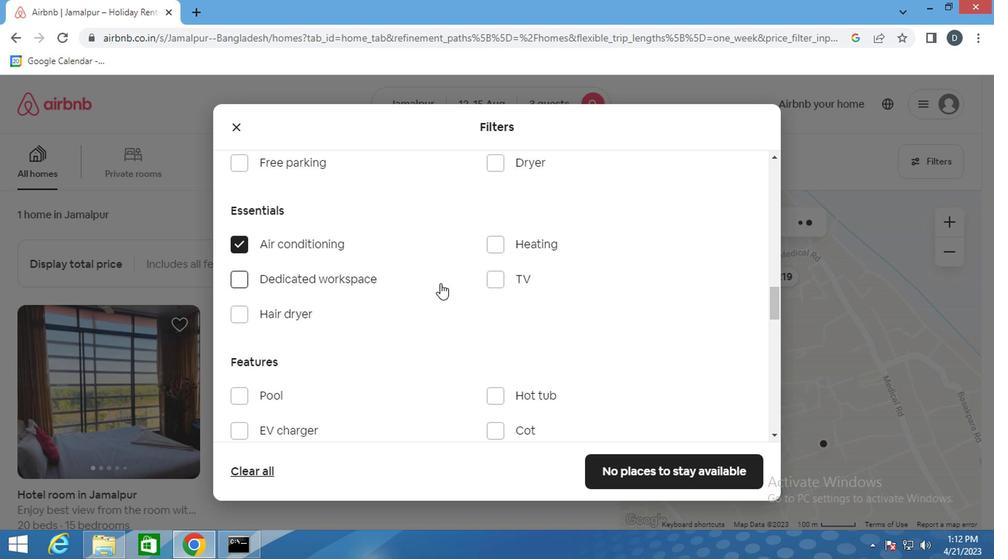 
Action: Mouse scrolled (439, 281) with delta (0, -1)
Screenshot: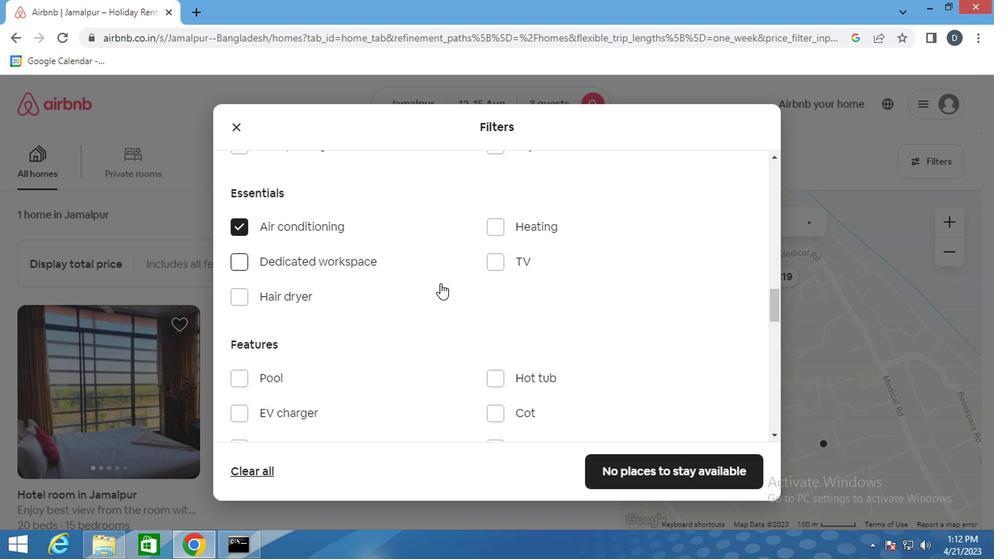
Action: Mouse scrolled (439, 281) with delta (0, -1)
Screenshot: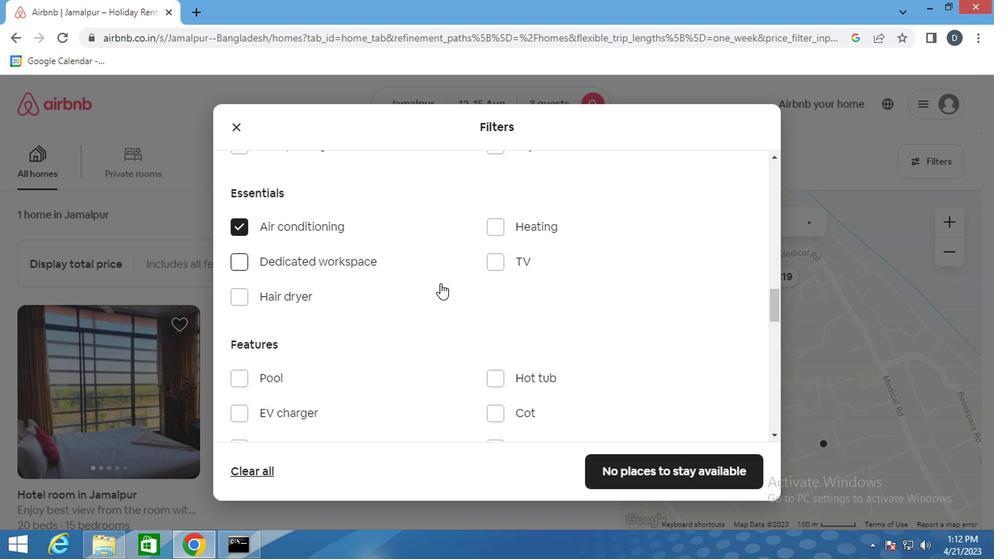 
Action: Mouse scrolled (439, 281) with delta (0, -1)
Screenshot: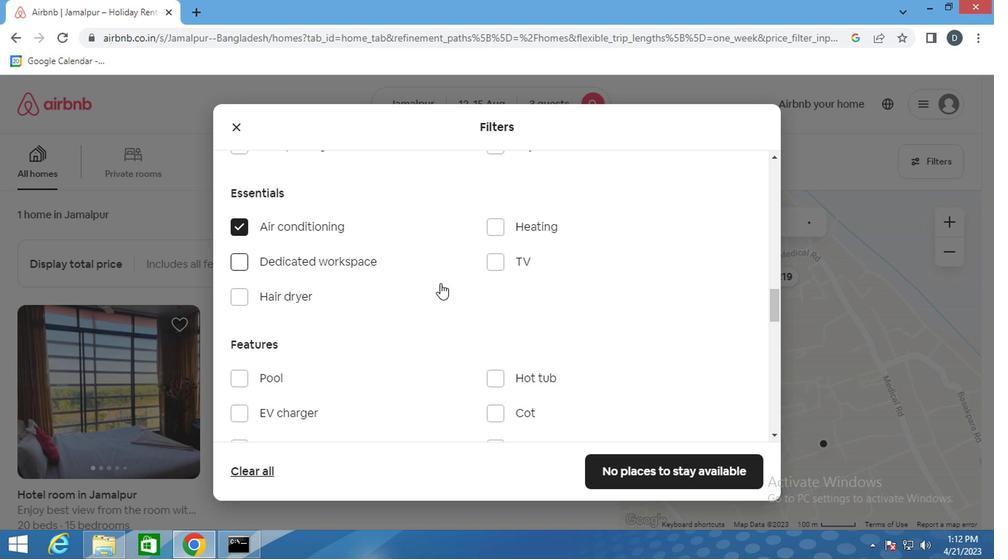 
Action: Mouse scrolled (439, 281) with delta (0, -1)
Screenshot: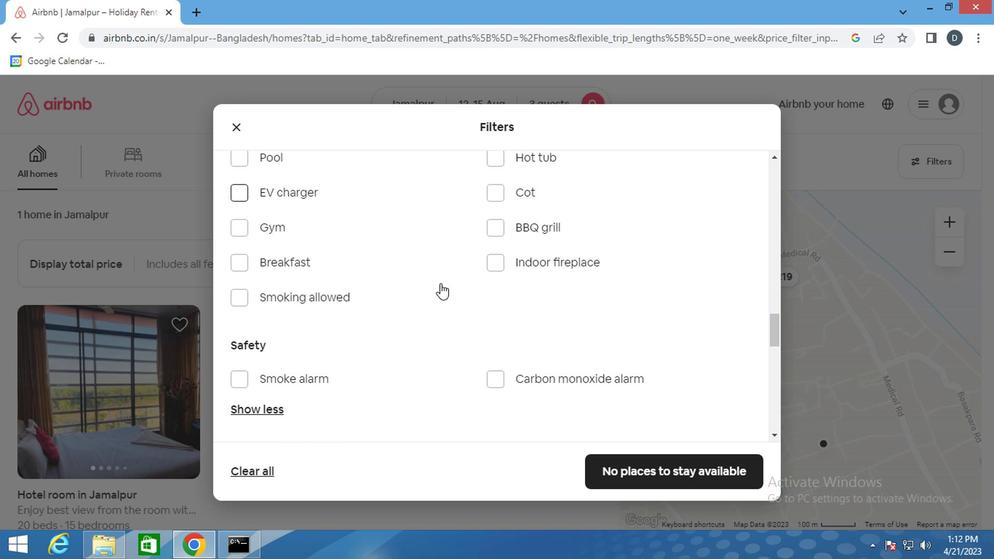 
Action: Mouse scrolled (439, 281) with delta (0, -1)
Screenshot: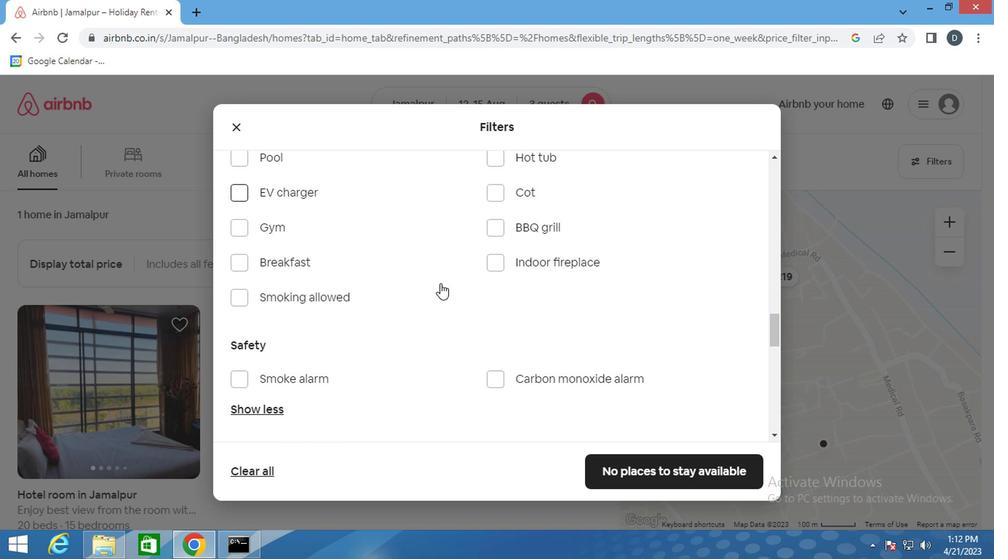 
Action: Mouse moved to (725, 307)
Screenshot: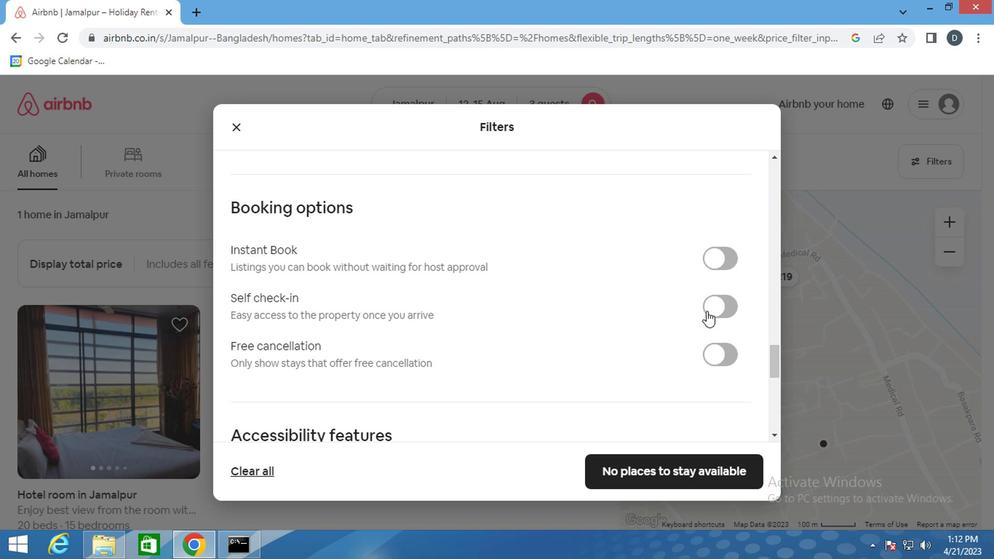 
Action: Mouse pressed left at (725, 307)
Screenshot: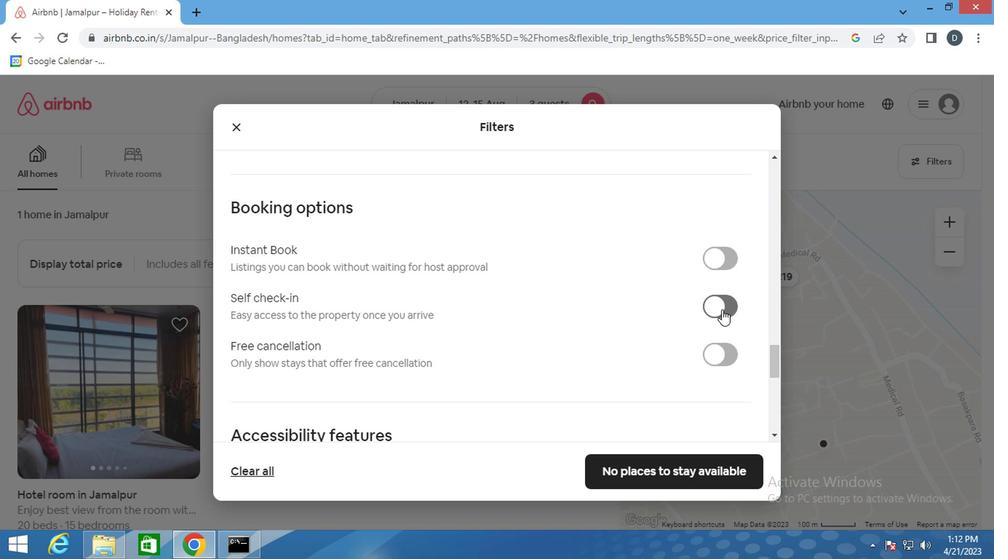 
Action: Mouse moved to (558, 323)
Screenshot: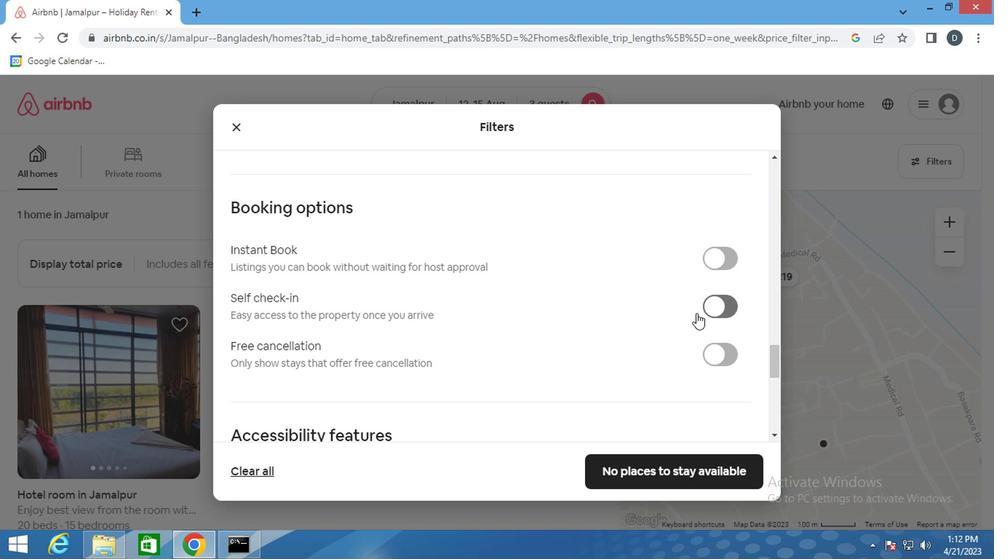 
Action: Mouse scrolled (558, 322) with delta (0, 0)
Screenshot: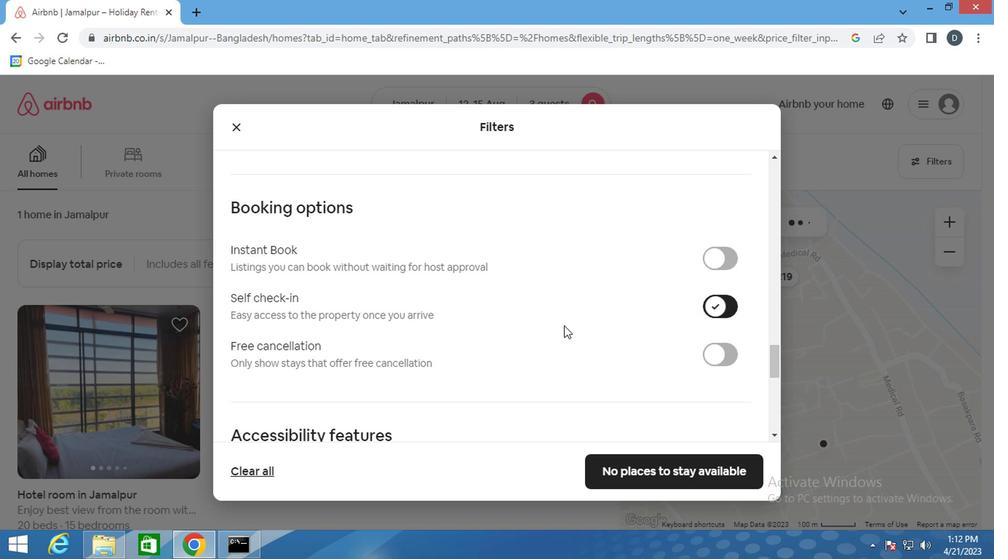 
Action: Mouse scrolled (558, 322) with delta (0, 0)
Screenshot: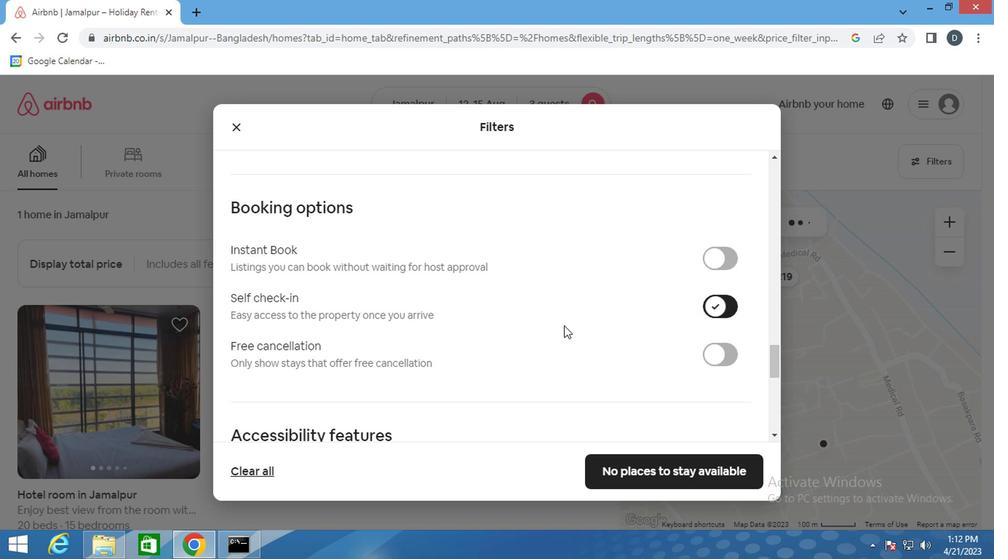 
Action: Mouse scrolled (558, 322) with delta (0, 0)
Screenshot: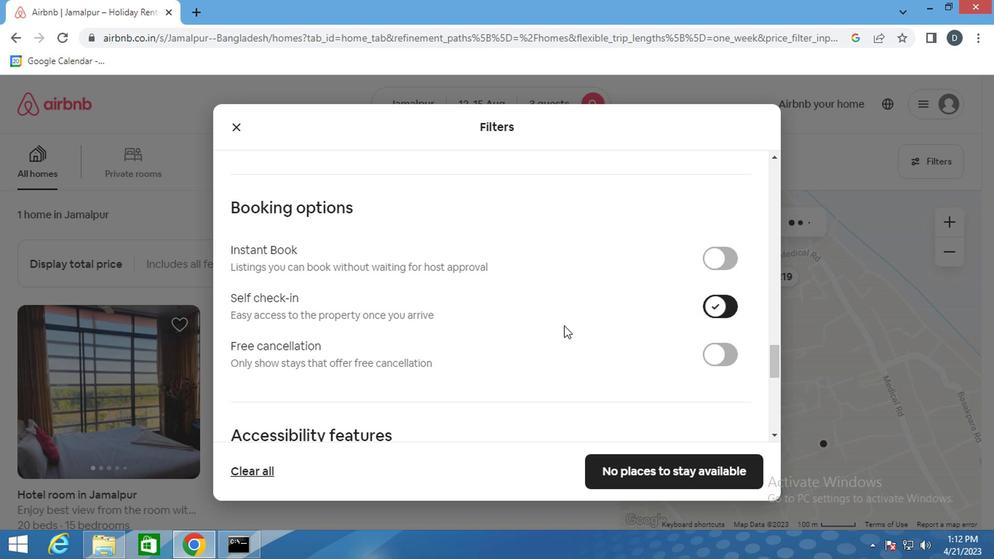 
Action: Mouse moved to (368, 284)
Screenshot: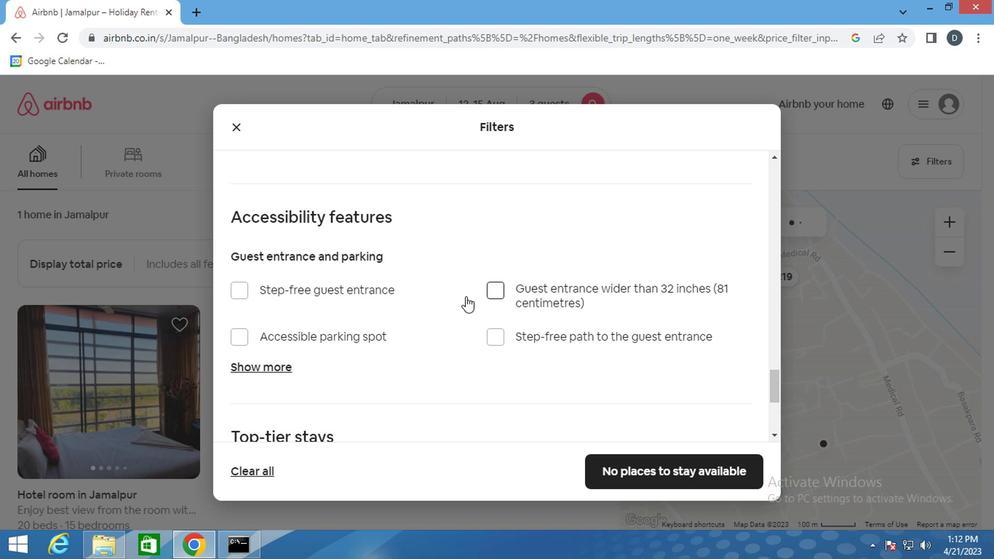 
Action: Mouse scrolled (368, 283) with delta (0, -1)
Screenshot: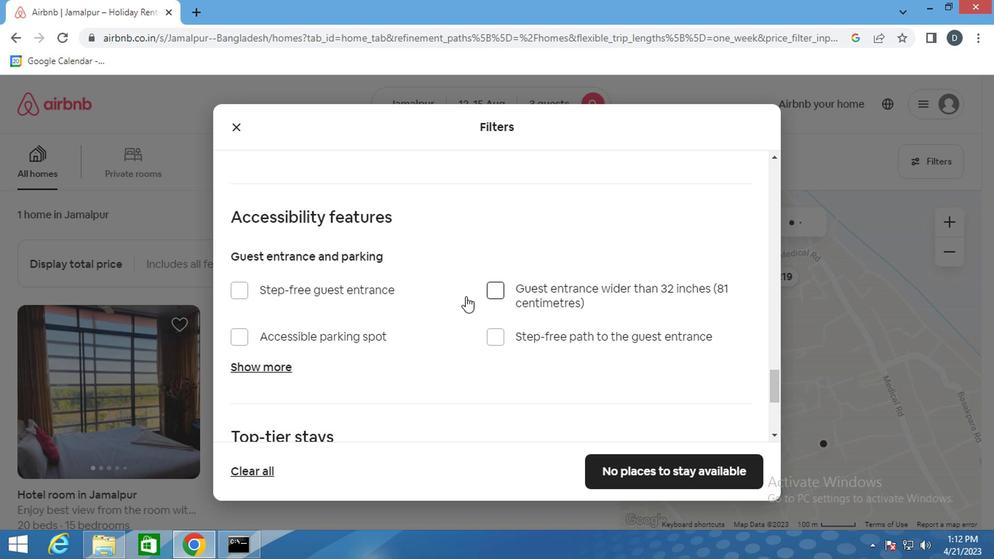 
Action: Mouse scrolled (368, 283) with delta (0, -1)
Screenshot: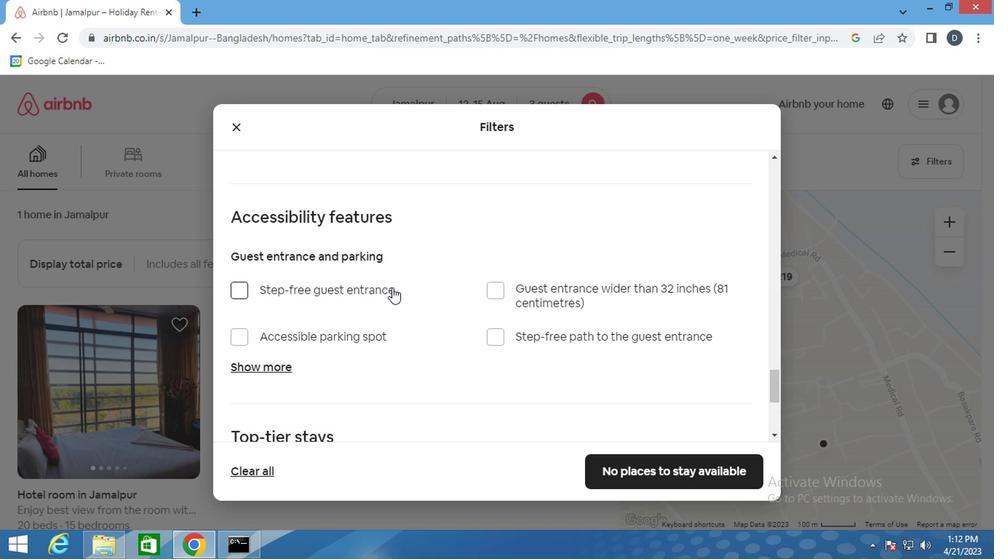
Action: Mouse scrolled (368, 283) with delta (0, -1)
Screenshot: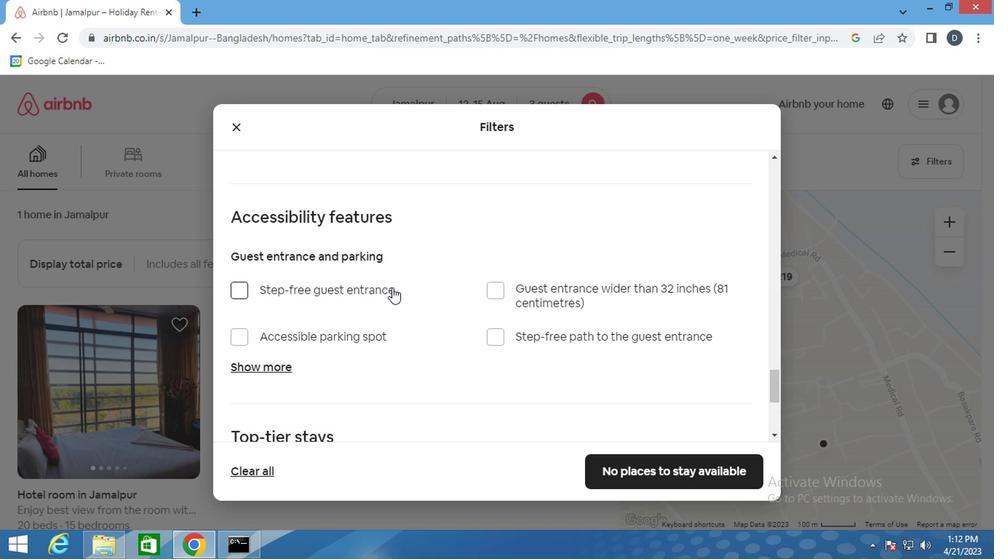 
Action: Mouse scrolled (368, 283) with delta (0, -1)
Screenshot: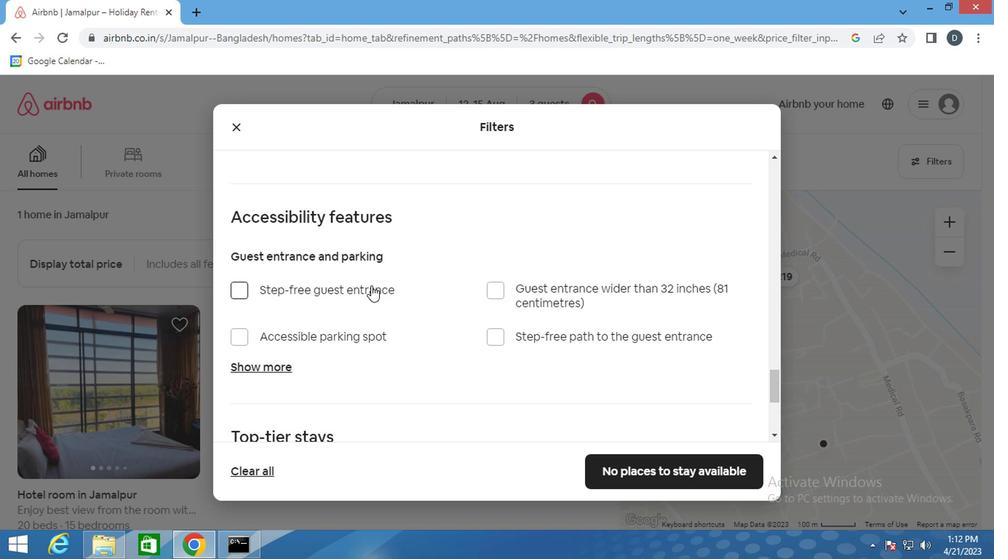 
Action: Mouse moved to (540, 294)
Screenshot: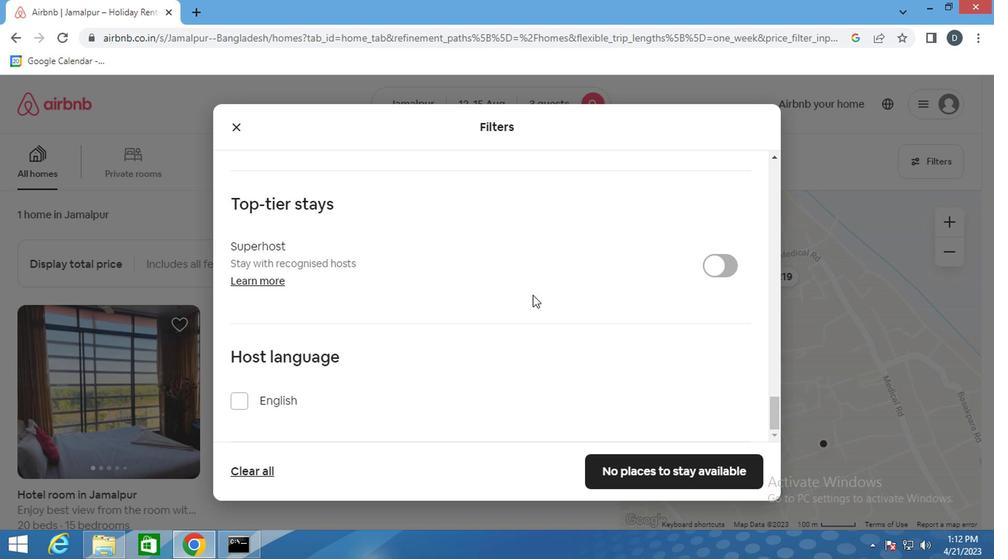
Action: Mouse scrolled (540, 293) with delta (0, 0)
Screenshot: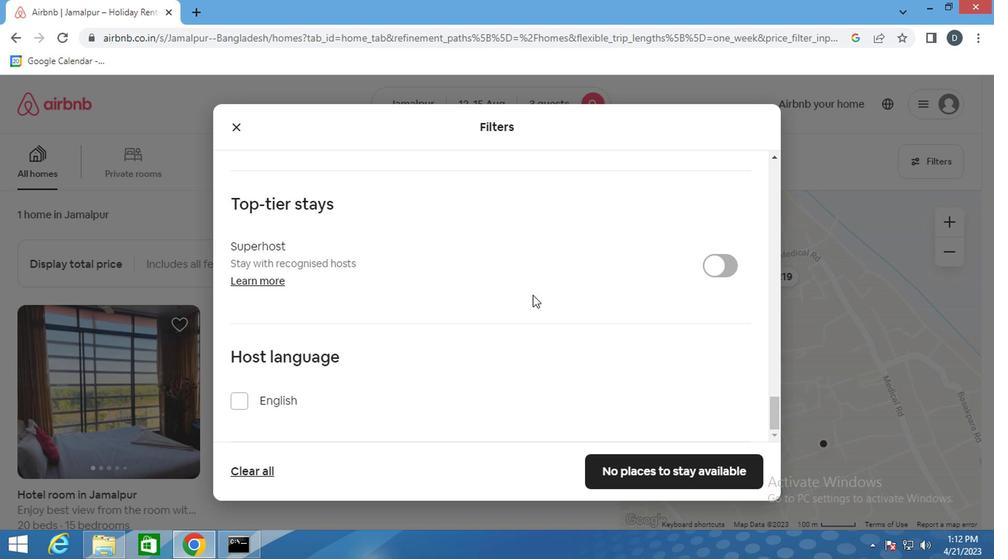 
Action: Mouse moved to (537, 299)
Screenshot: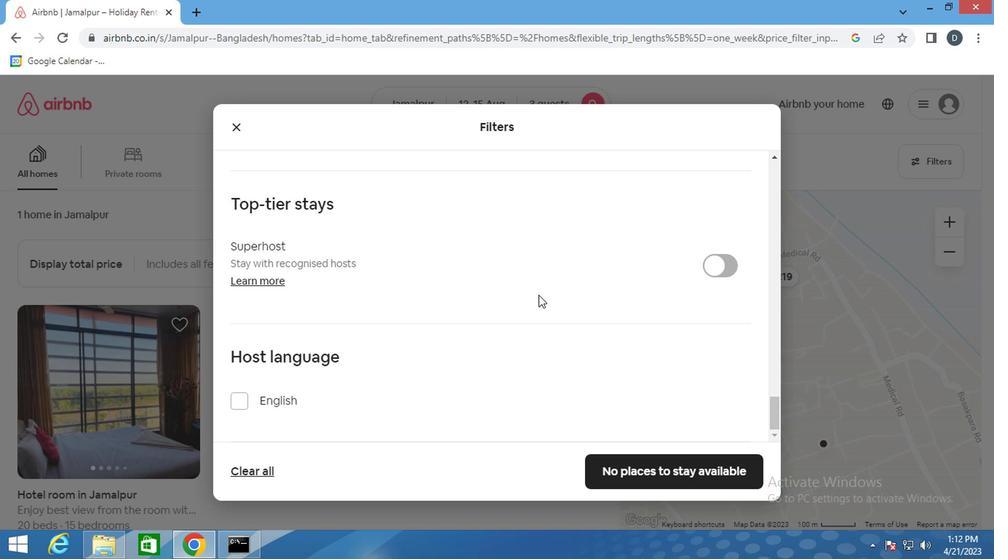 
Action: Mouse scrolled (537, 298) with delta (0, -1)
Screenshot: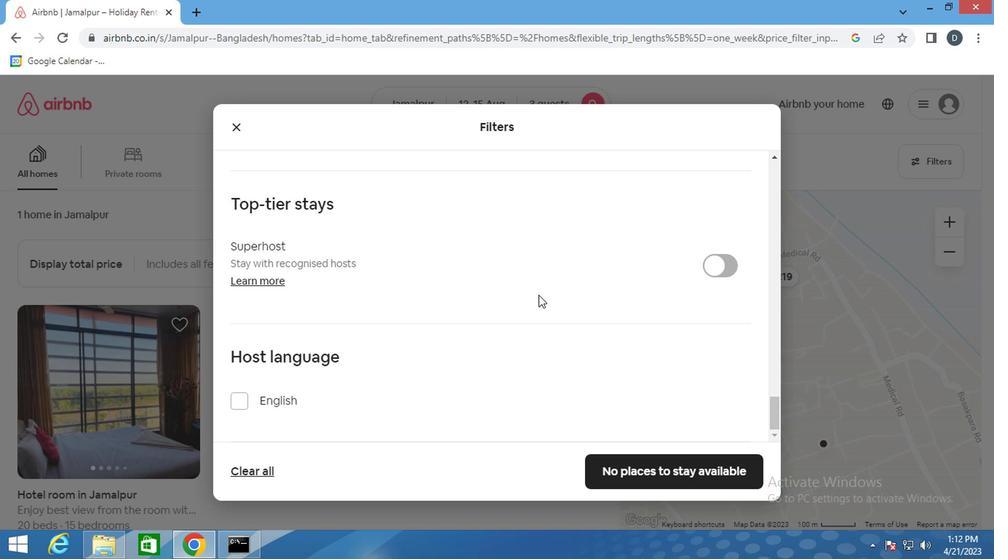 
Action: Mouse moved to (534, 302)
Screenshot: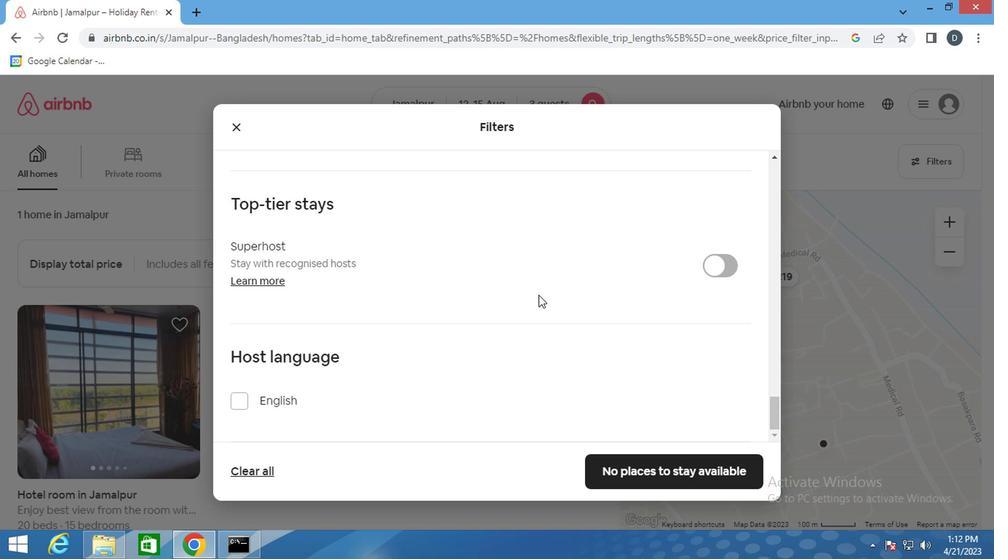 
Action: Mouse scrolled (534, 301) with delta (0, 0)
Screenshot: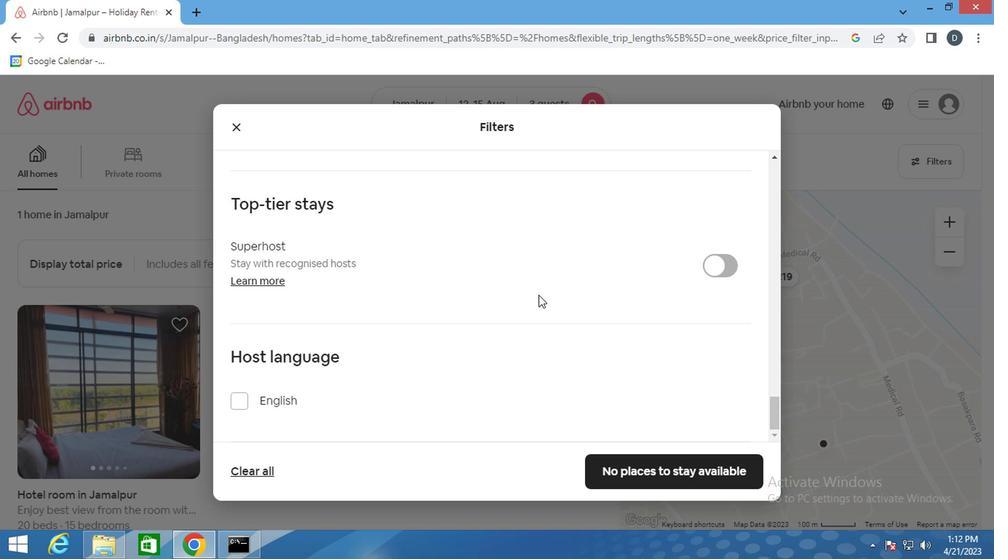 
Action: Mouse moved to (257, 399)
Screenshot: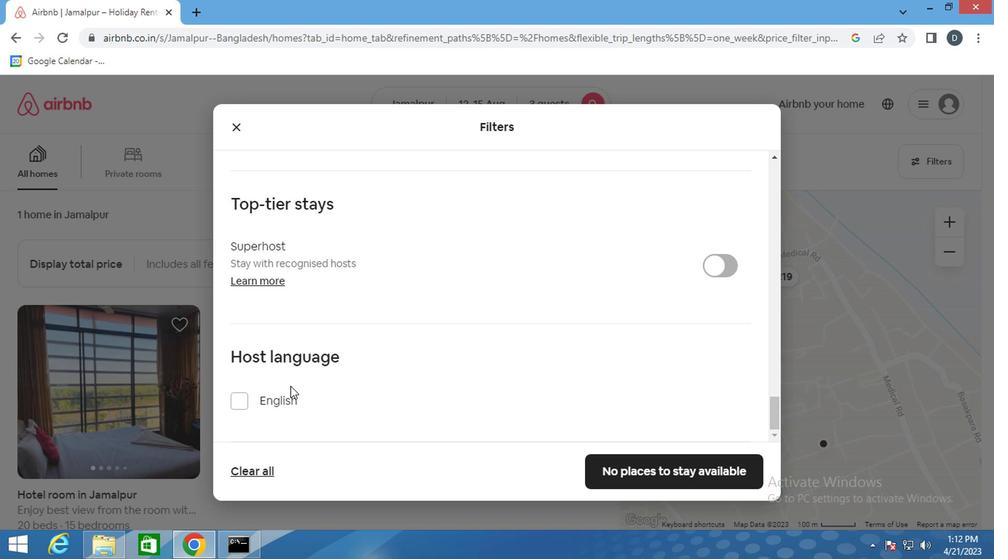 
Action: Mouse pressed left at (257, 399)
Screenshot: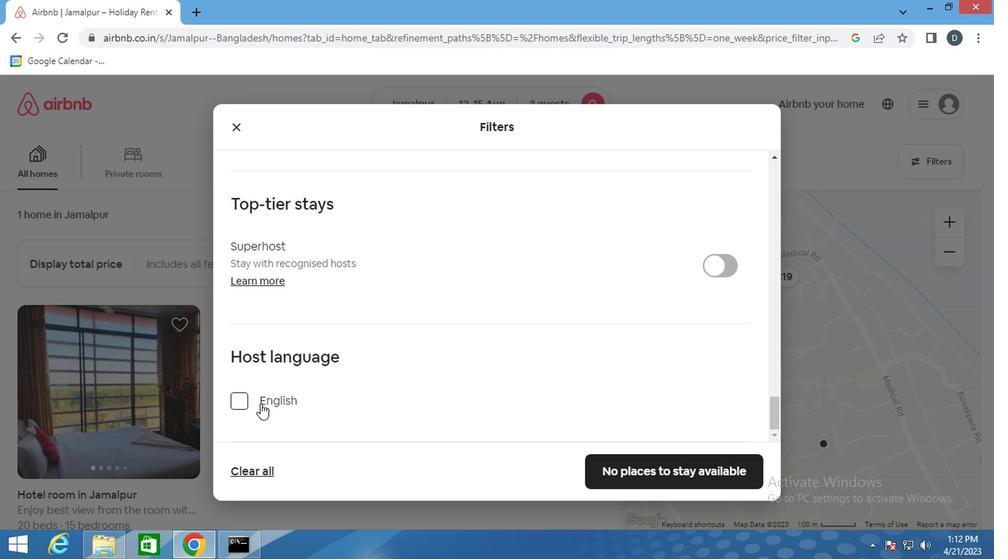 
Action: Mouse moved to (631, 463)
Screenshot: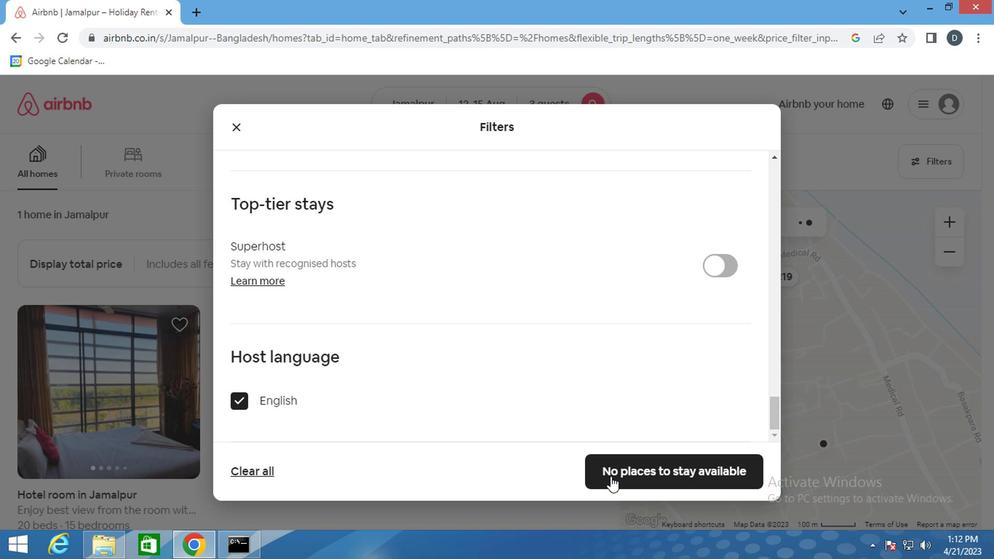 
Action: Mouse pressed left at (631, 463)
Screenshot: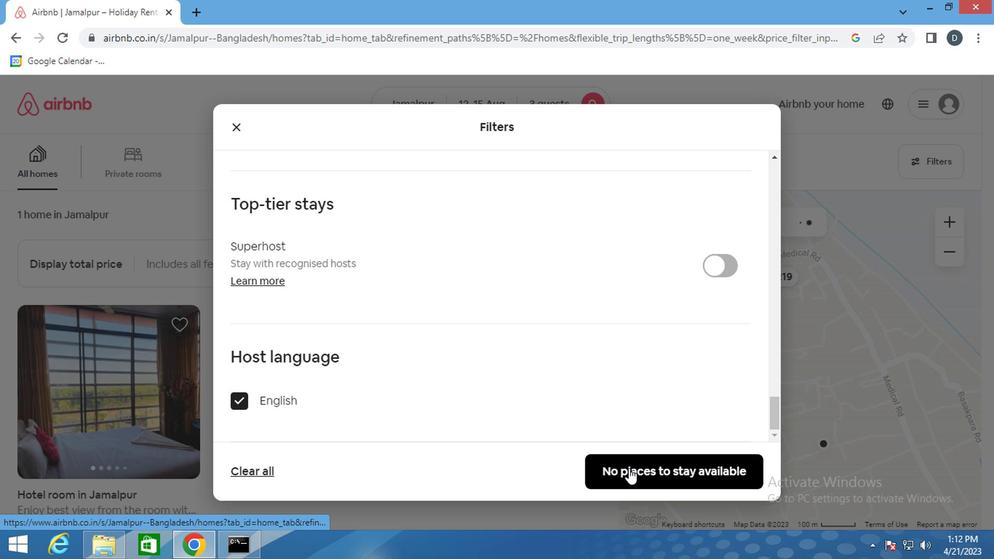 
